 Task: Create a sub task Design and Implement Solution for the task  Create a new online platform for online financial planning services in the project ControlBridge , assign it to team member softage.1@softage.net and update the status of the sub task to  On Track  , set the priority of the sub task to Low
Action: Mouse moved to (55, 384)
Screenshot: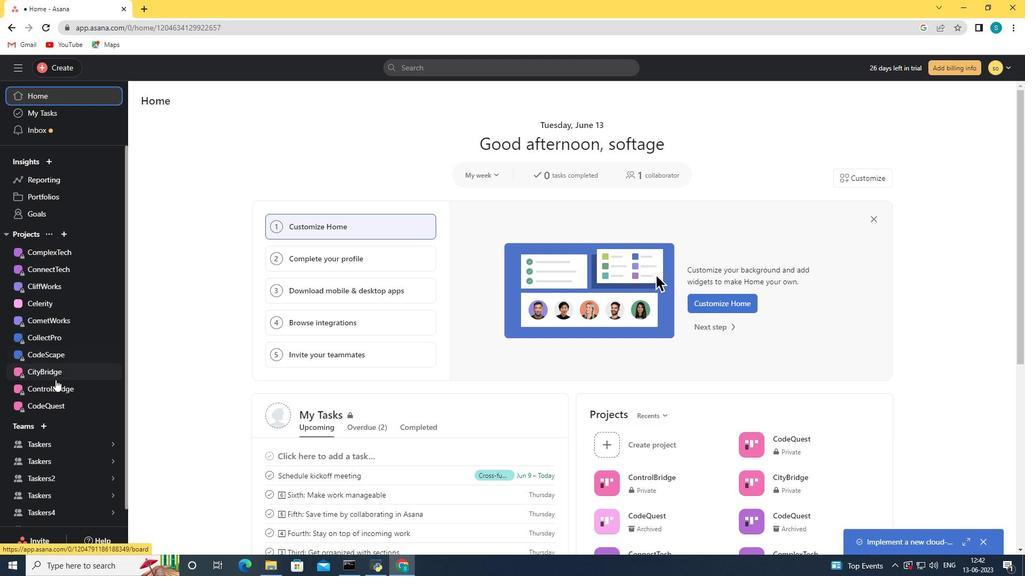 
Action: Mouse pressed left at (55, 384)
Screenshot: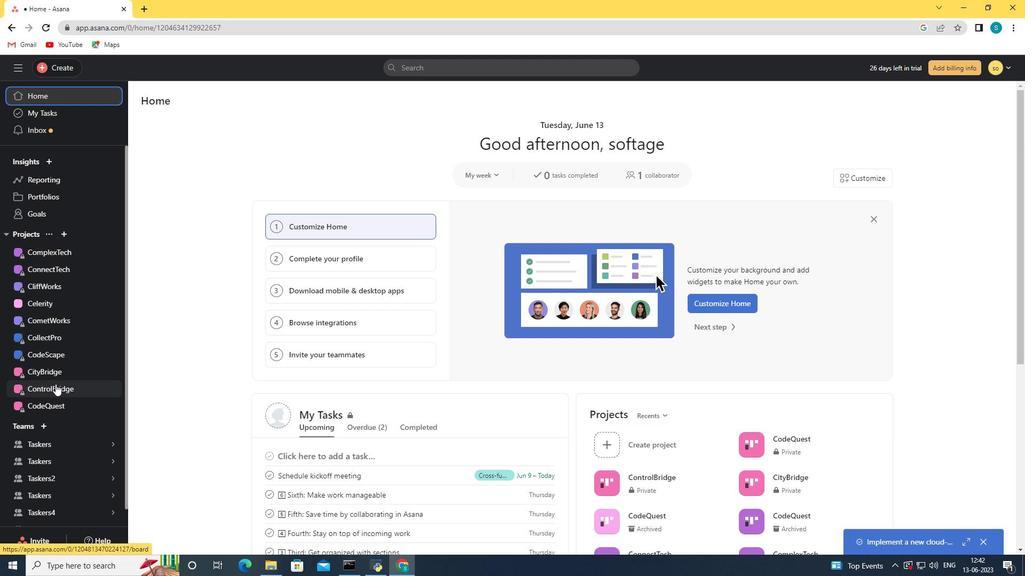 
Action: Mouse moved to (193, 312)
Screenshot: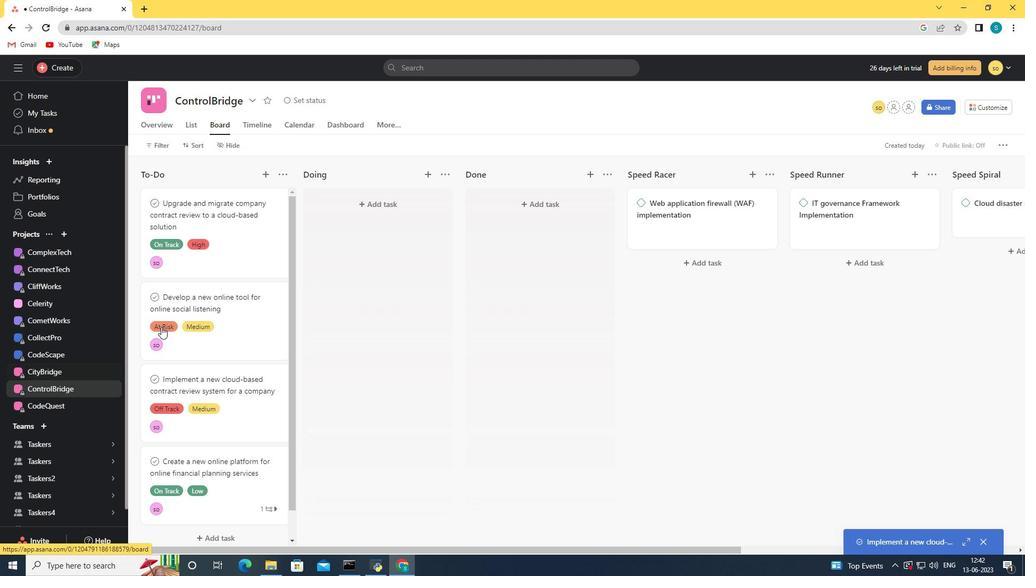 
Action: Mouse scrolled (193, 311) with delta (0, 0)
Screenshot: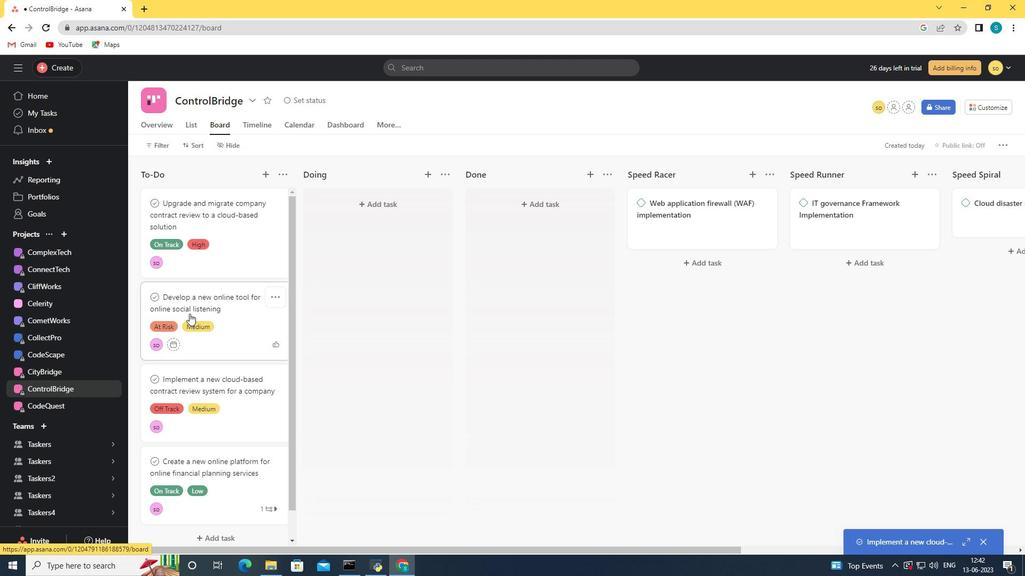 
Action: Mouse scrolled (193, 311) with delta (0, 0)
Screenshot: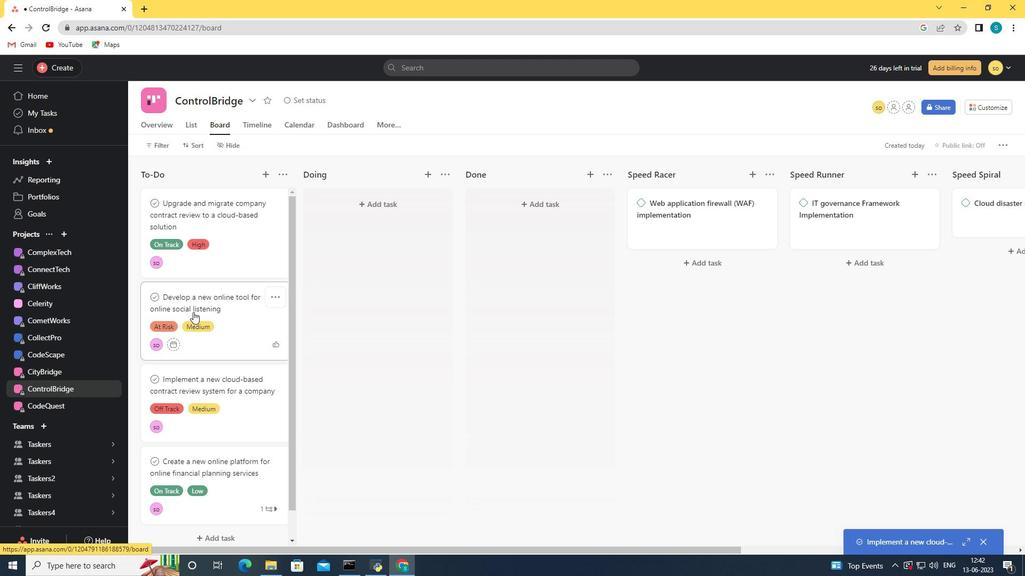 
Action: Mouse scrolled (193, 311) with delta (0, 0)
Screenshot: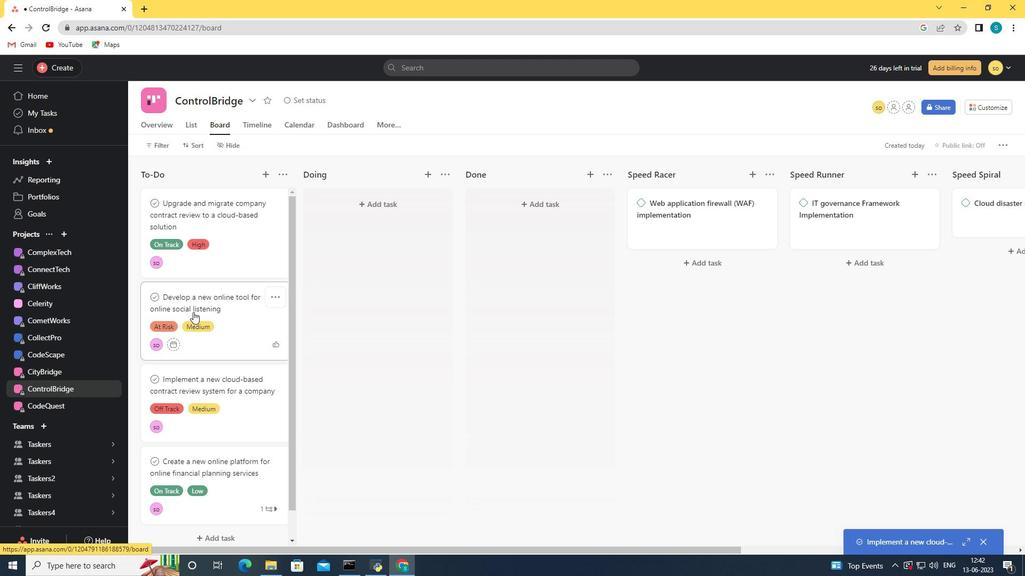 
Action: Mouse scrolled (193, 311) with delta (0, 0)
Screenshot: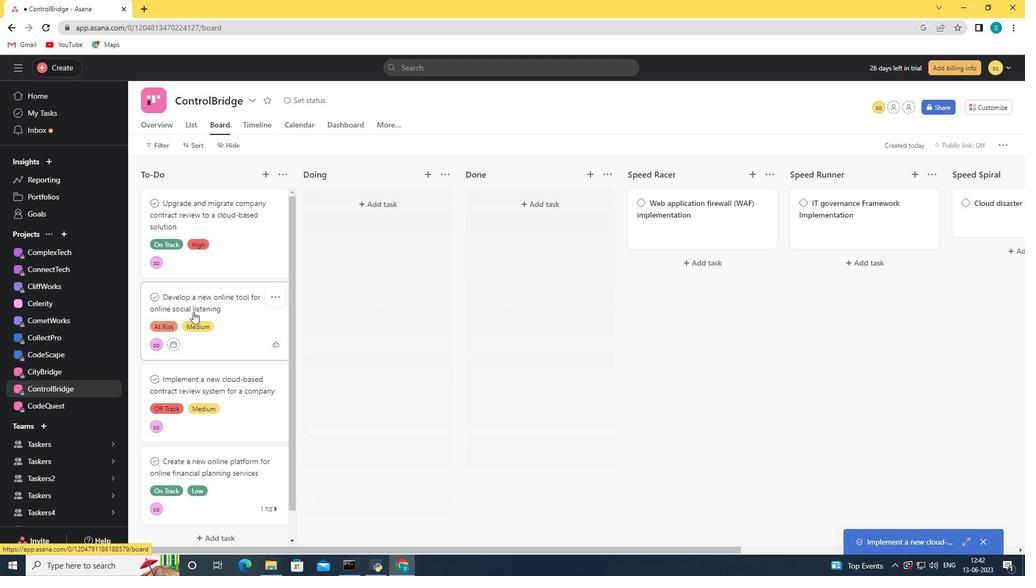 
Action: Mouse scrolled (193, 311) with delta (0, 0)
Screenshot: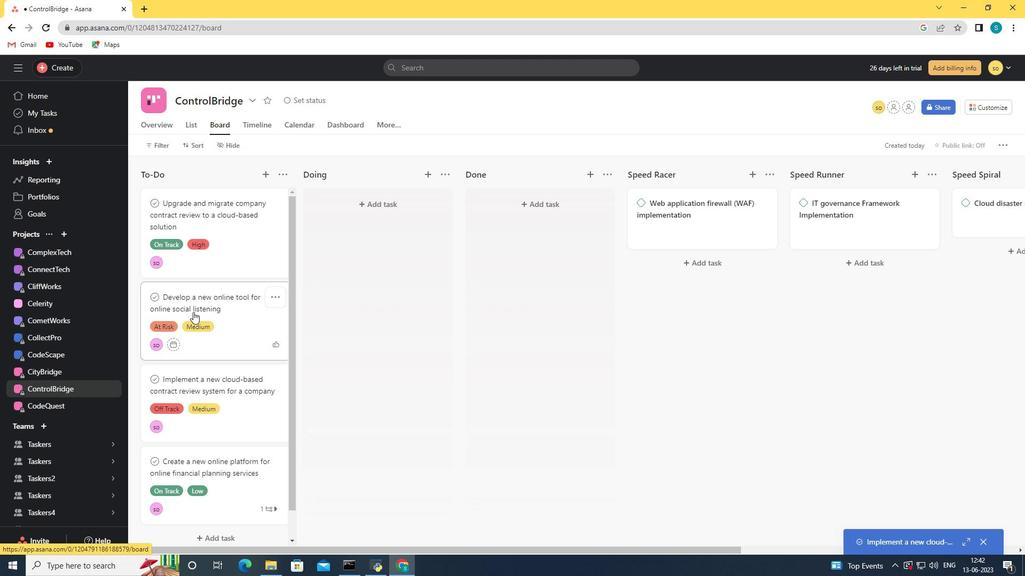 
Action: Mouse moved to (236, 467)
Screenshot: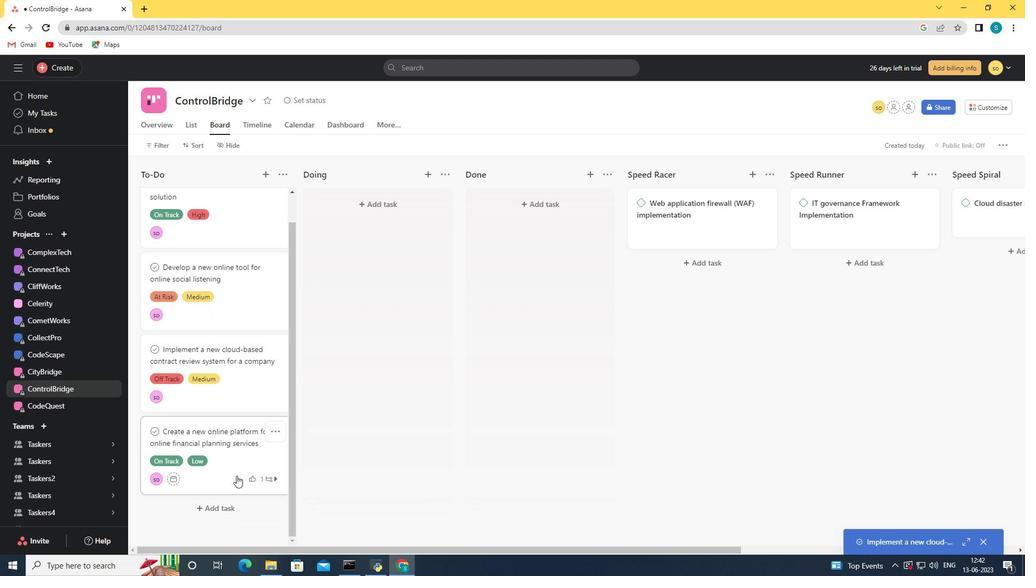 
Action: Mouse pressed left at (236, 467)
Screenshot: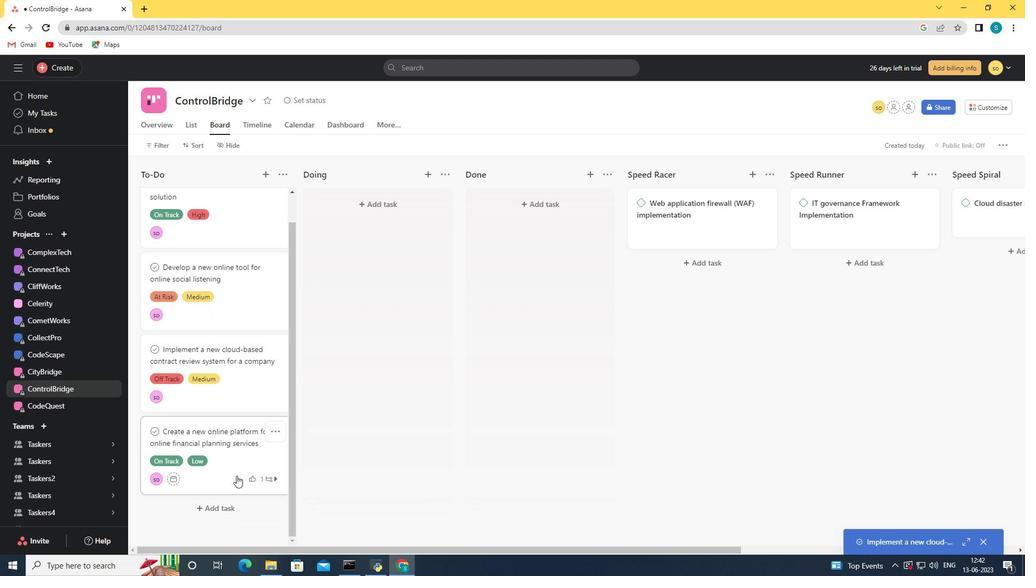
Action: Mouse moved to (671, 318)
Screenshot: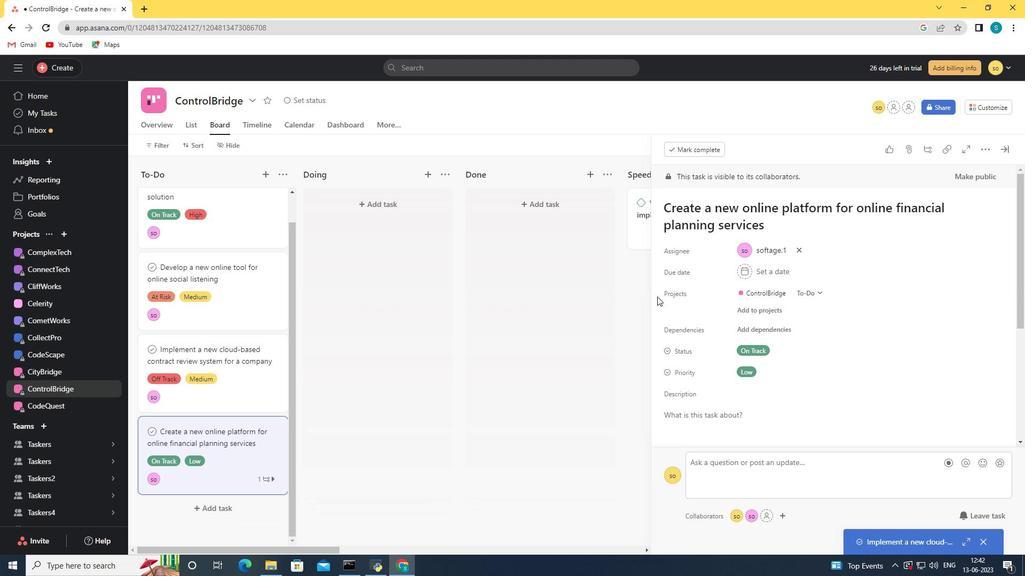 
Action: Mouse scrolled (671, 318) with delta (0, 0)
Screenshot: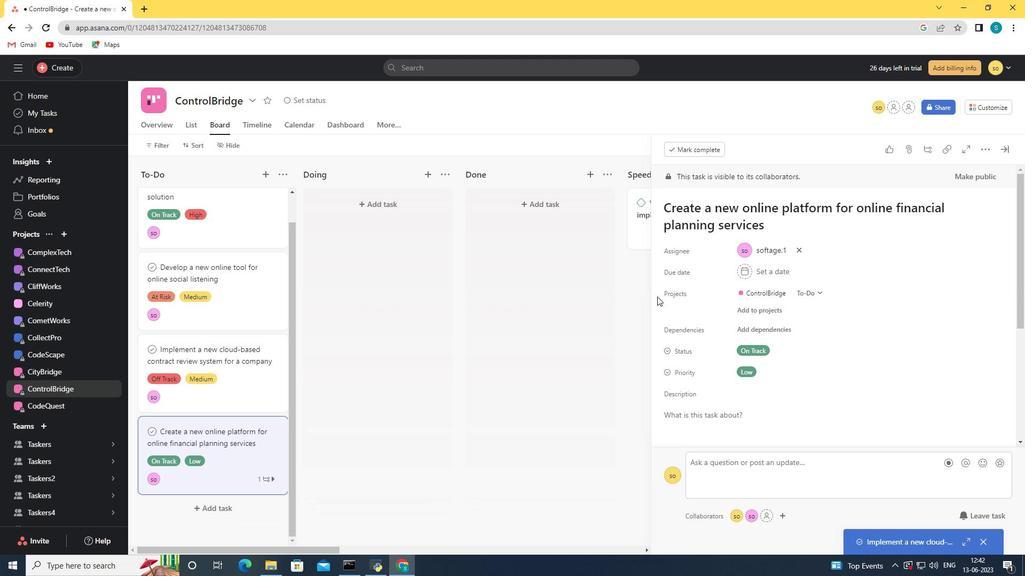 
Action: Mouse moved to (681, 332)
Screenshot: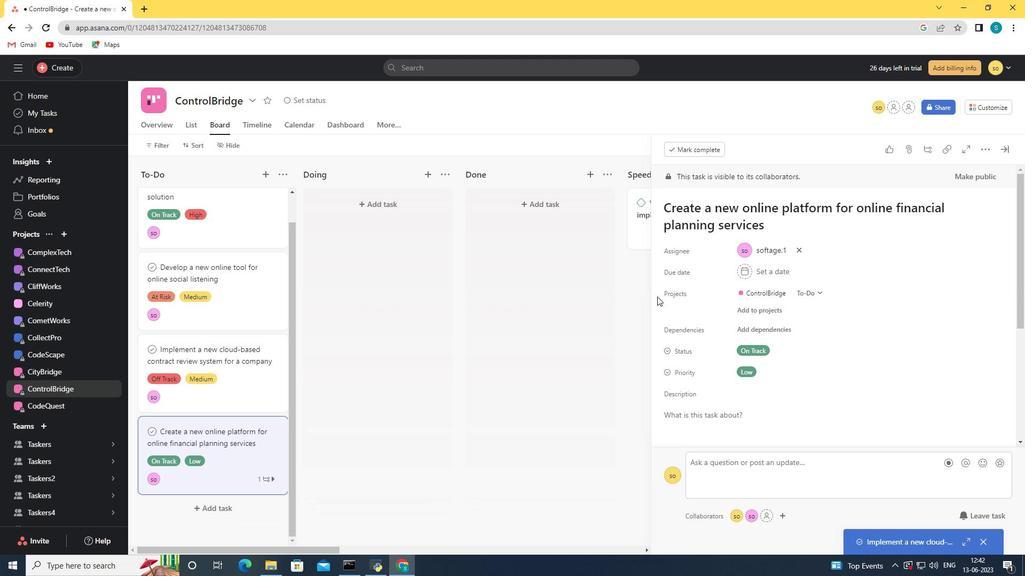 
Action: Mouse scrolled (681, 331) with delta (0, 0)
Screenshot: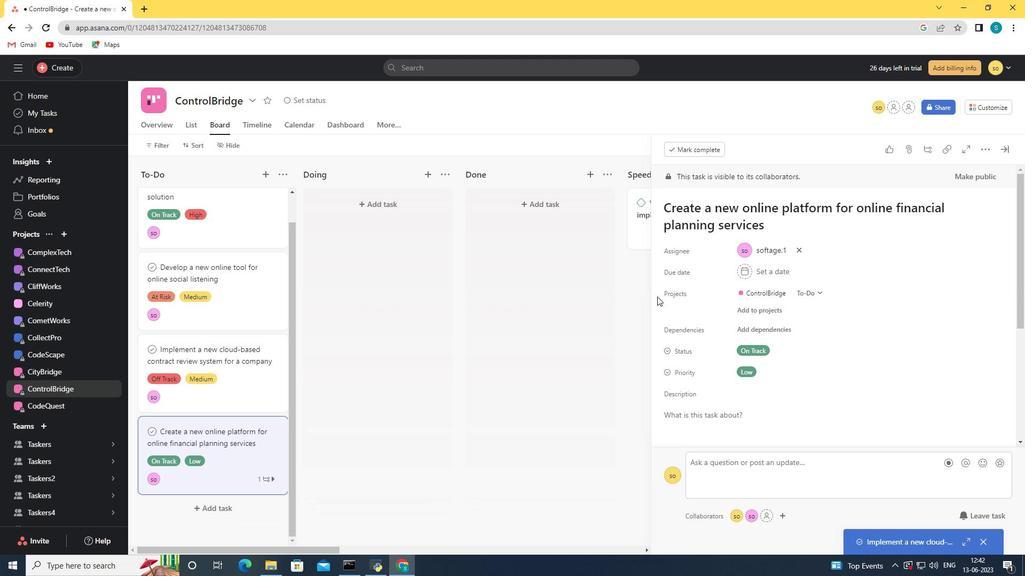 
Action: Mouse moved to (684, 336)
Screenshot: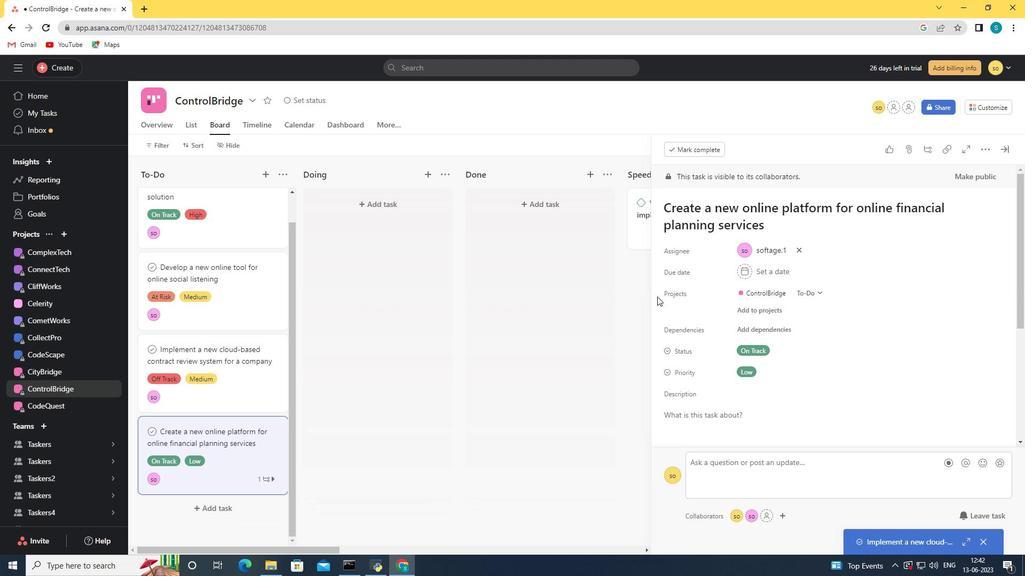 
Action: Mouse scrolled (684, 335) with delta (0, 0)
Screenshot: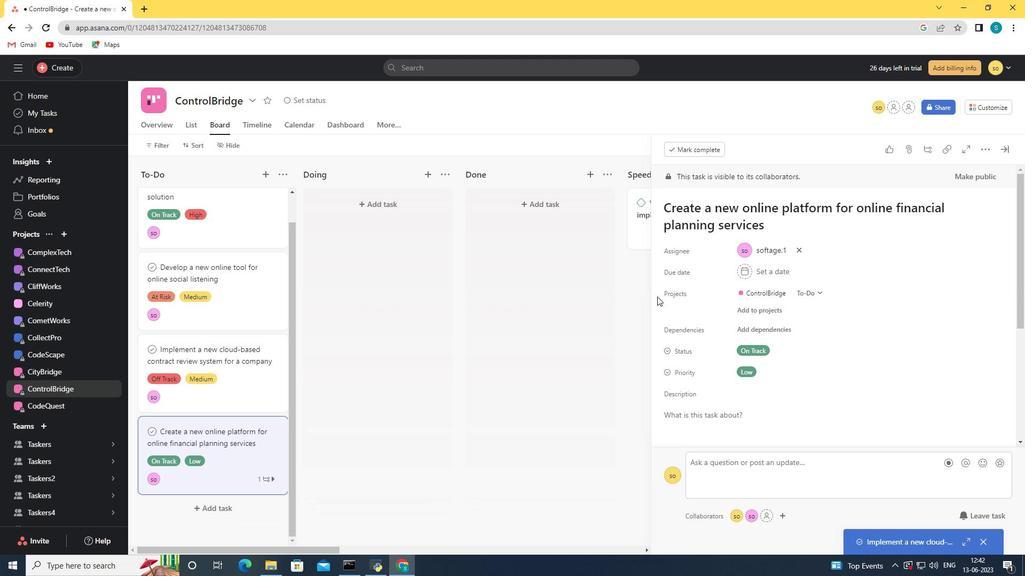 
Action: Mouse moved to (684, 337)
Screenshot: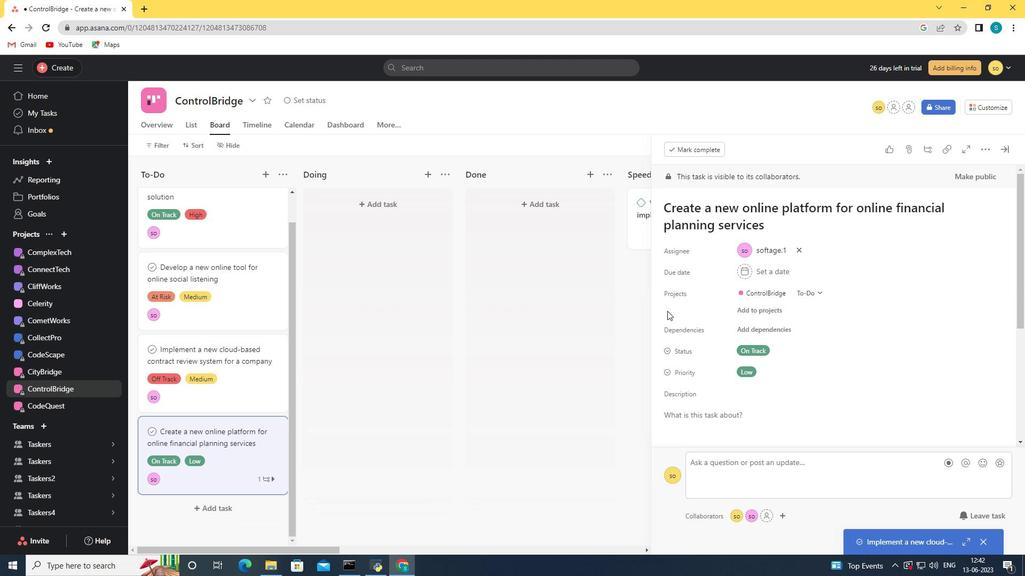 
Action: Mouse scrolled (684, 337) with delta (0, 0)
Screenshot: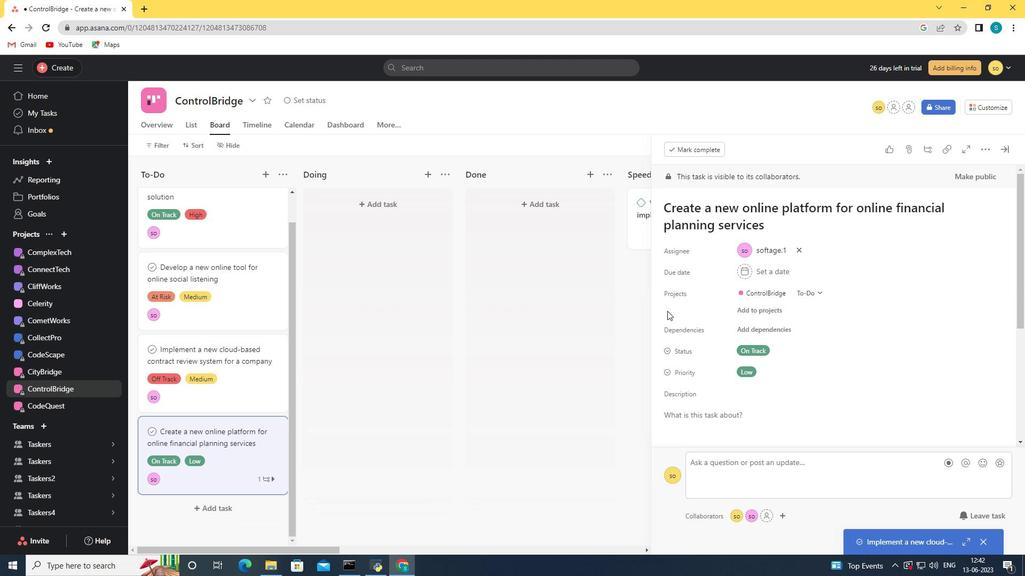 
Action: Mouse moved to (685, 338)
Screenshot: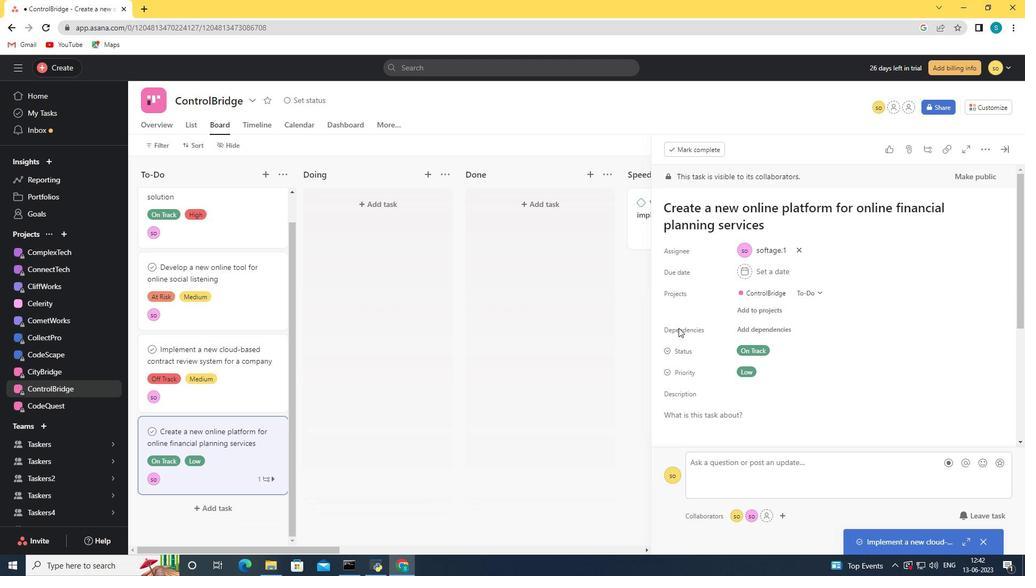 
Action: Mouse scrolled (685, 338) with delta (0, 0)
Screenshot: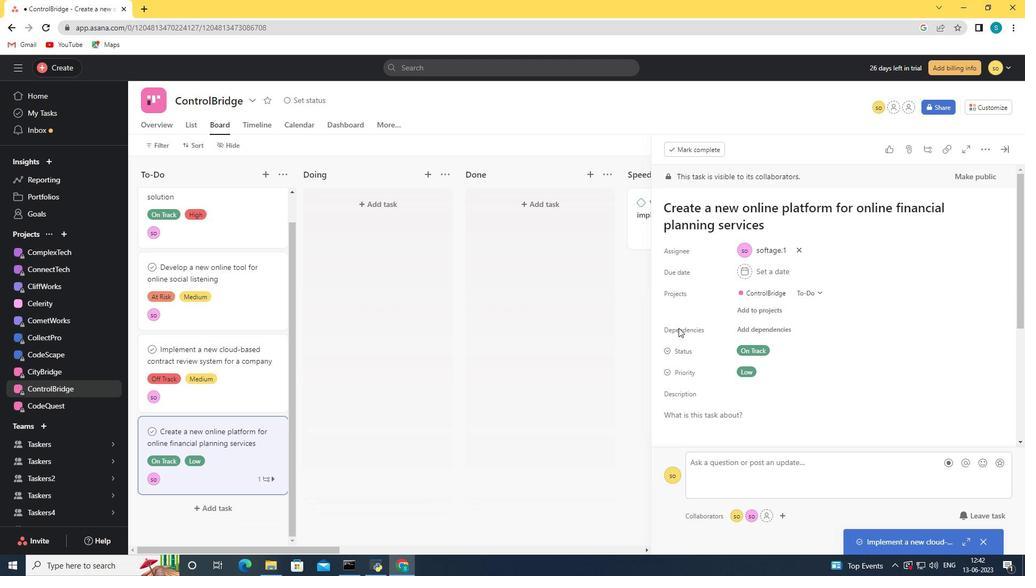 
Action: Mouse moved to (687, 359)
Screenshot: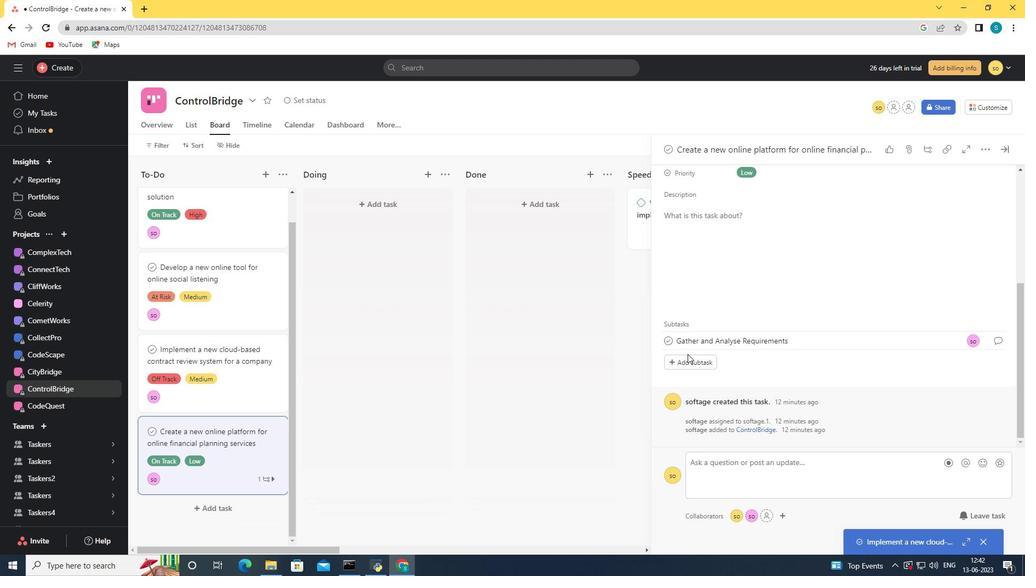 
Action: Mouse pressed left at (687, 359)
Screenshot: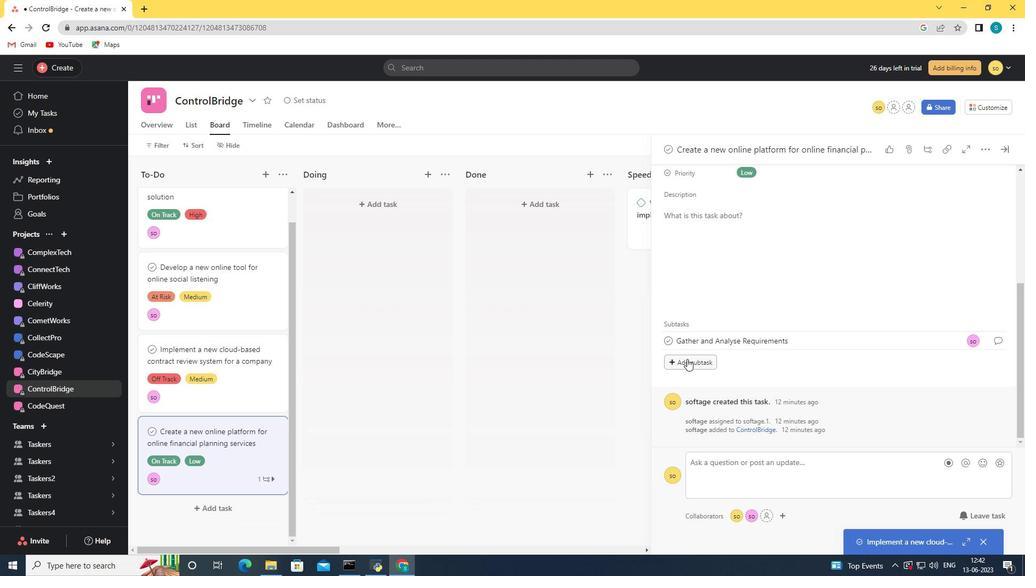 
Action: Key pressed <Key.shift><Key.shift><Key.shift><Key.shift><Key.shift><Key.shift><Key.shift><Key.shift><Key.shift><Key.shift><Key.shift><Key.shift><Key.shift><Key.shift><Key.shift><Key.shift><Key.shift><Key.shift><Key.shift><Key.shift><Key.shift><Key.shift><Key.shift><Key.shift><Key.shift><Key.shift><Key.shift><Key.shift><Key.shift><Key.shift><Key.shift><Key.shift><Key.shift>Design<Key.space>and<Key.space><Key.shift><Key.shift><Key.shift><Key.shift><Key.shift><Key.shift><Key.shift><Key.shift><Key.shift><Key.shift><Key.shift><Key.shift><Key.shift><Key.shift>Implement<Key.space>so<Key.backspace><Key.backspace><Key.shift>Solution<Key.space>
Screenshot: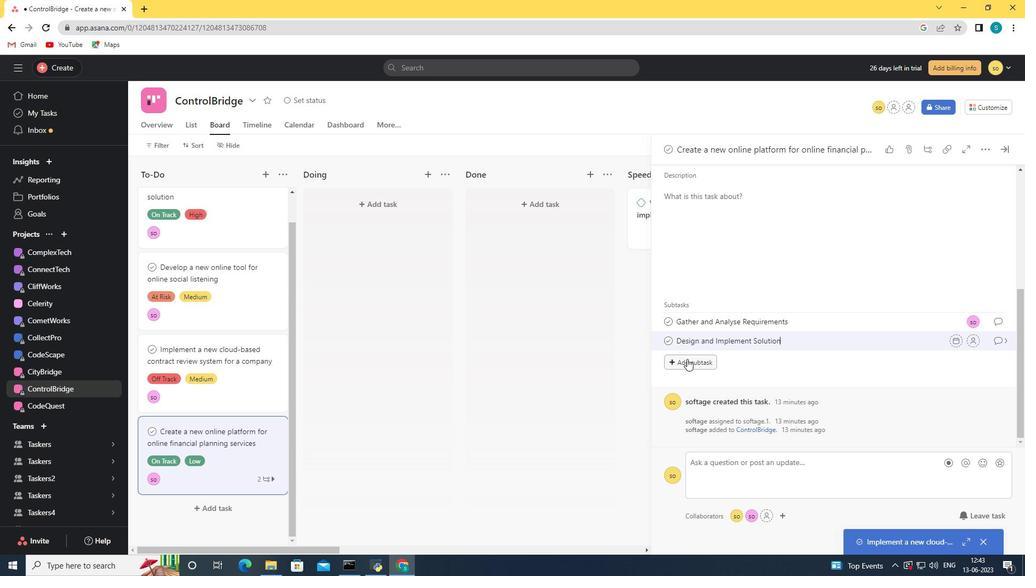 
Action: Mouse moved to (973, 363)
Screenshot: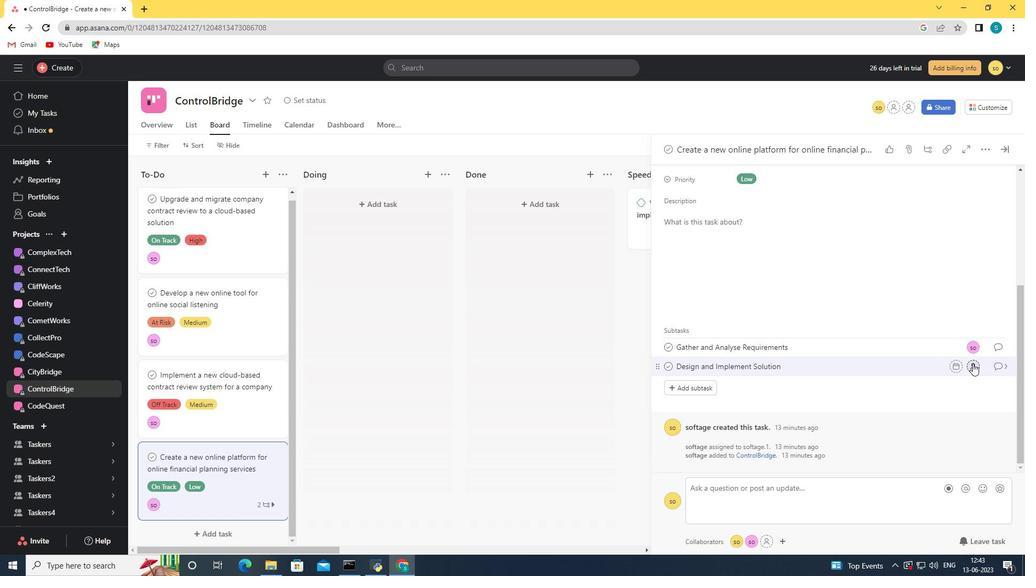 
Action: Mouse pressed left at (973, 363)
Screenshot: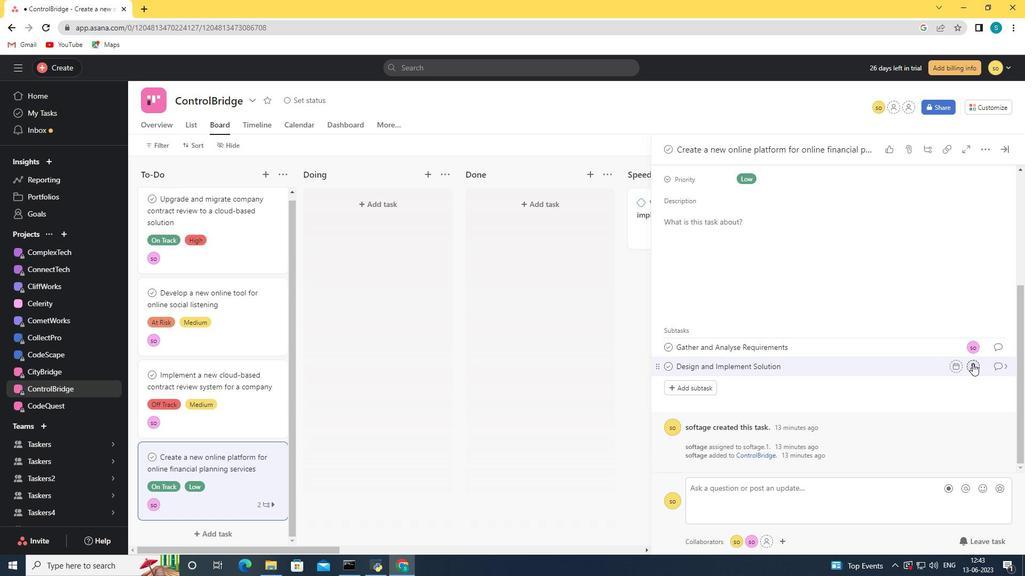
Action: Mouse moved to (826, 414)
Screenshot: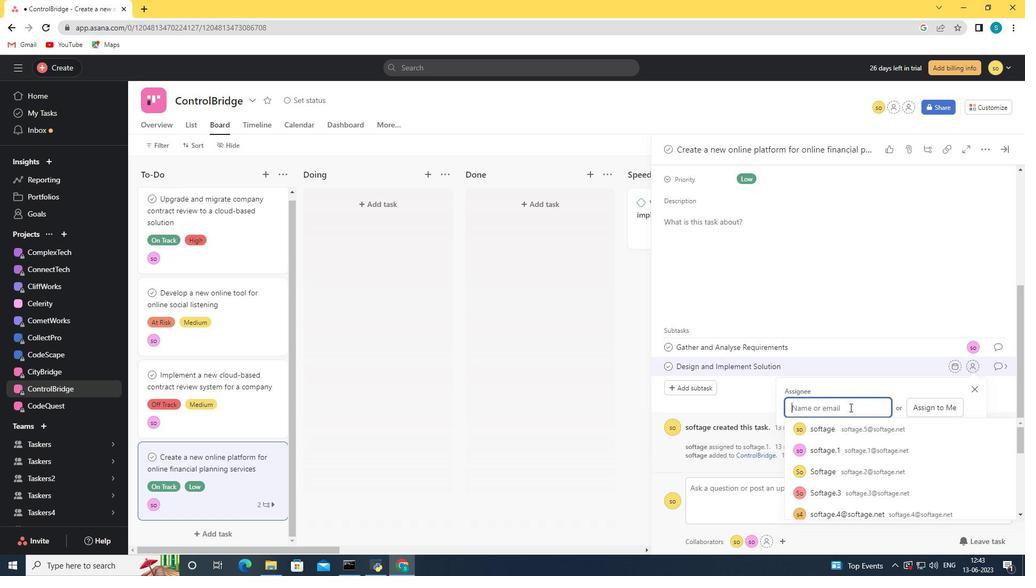 
Action: Key pressed softage.1<Key.shift>@
Screenshot: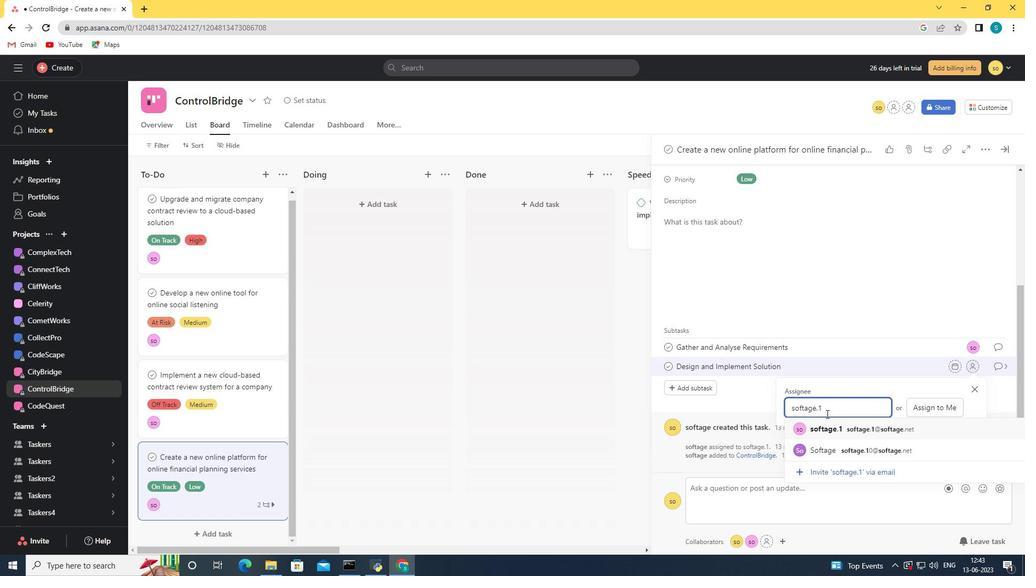 
Action: Mouse moved to (858, 434)
Screenshot: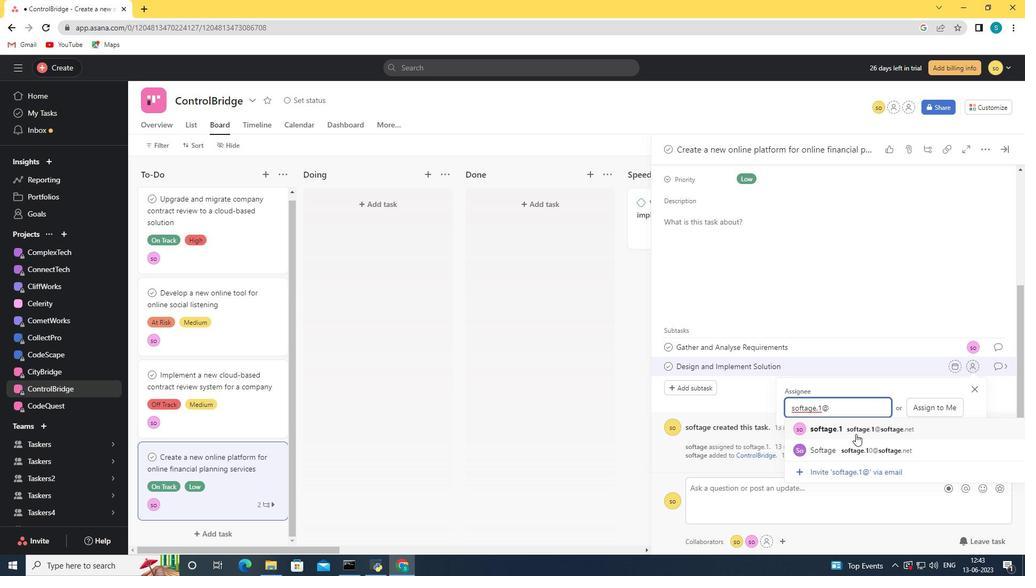 
Action: Key pressed softage.net
Screenshot: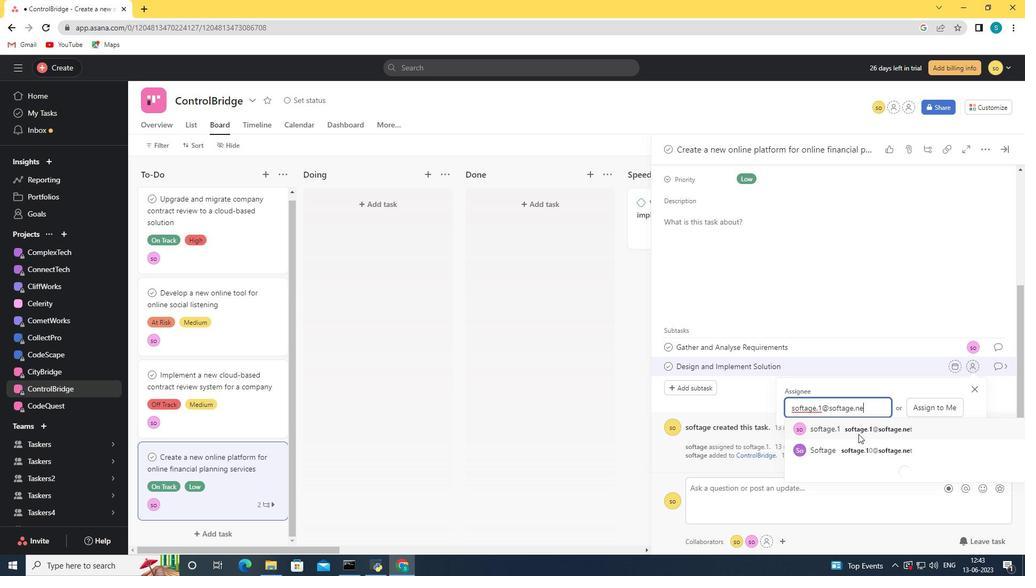 
Action: Mouse pressed left at (858, 434)
Screenshot: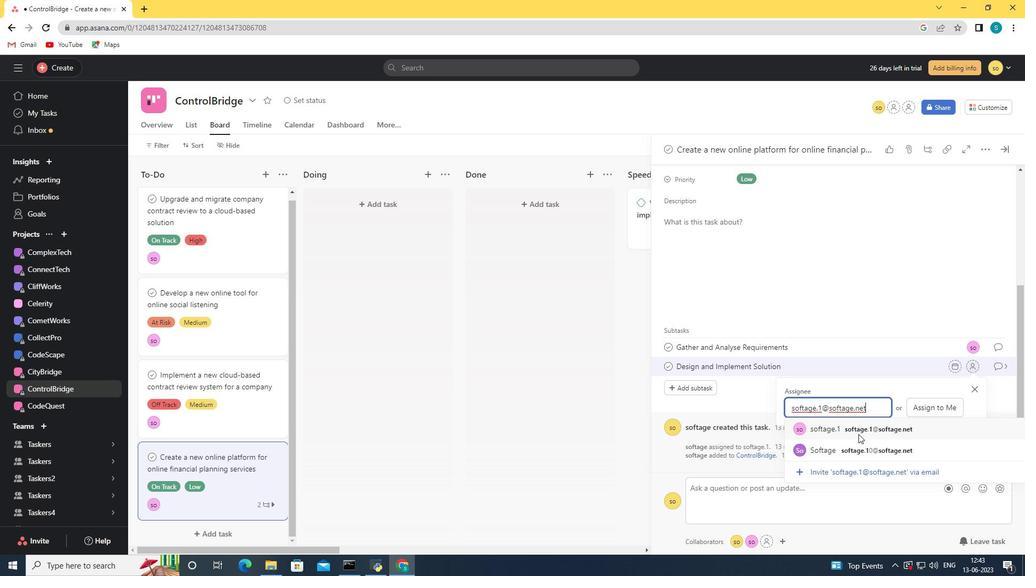 
Action: Mouse moved to (864, 429)
Screenshot: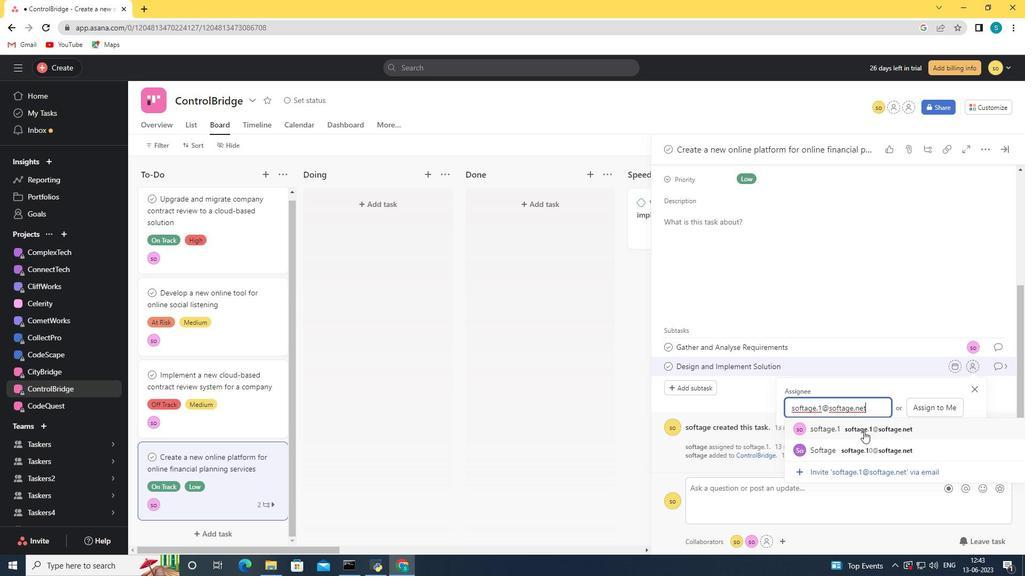 
Action: Mouse pressed left at (864, 429)
Screenshot: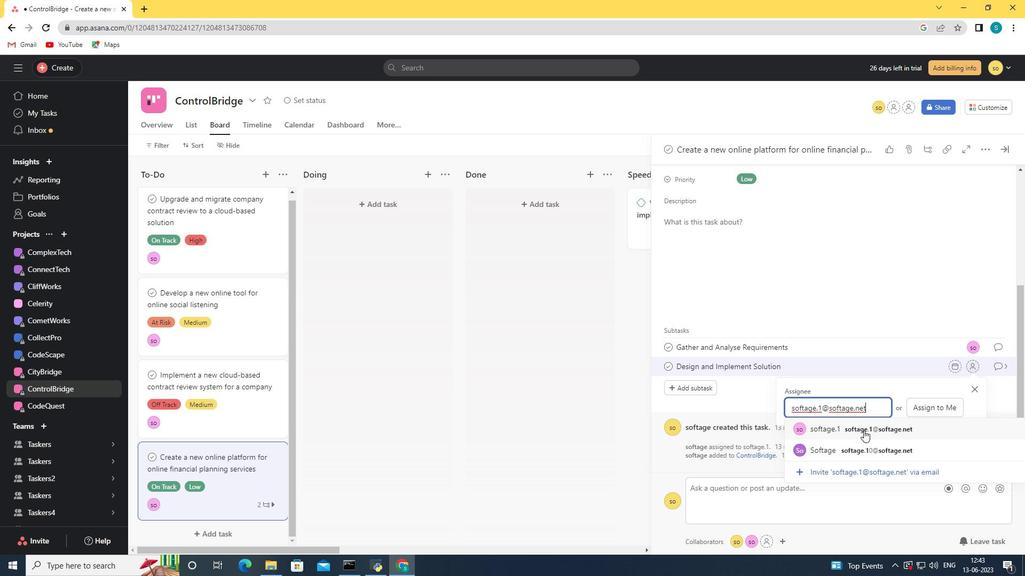 
Action: Mouse moved to (1003, 362)
Screenshot: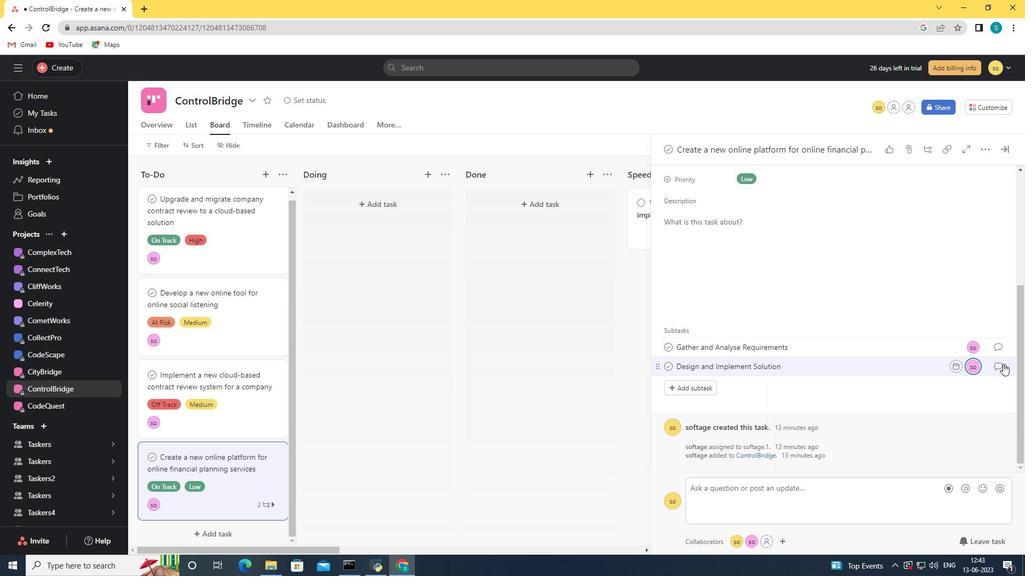 
Action: Mouse pressed left at (1003, 362)
Screenshot: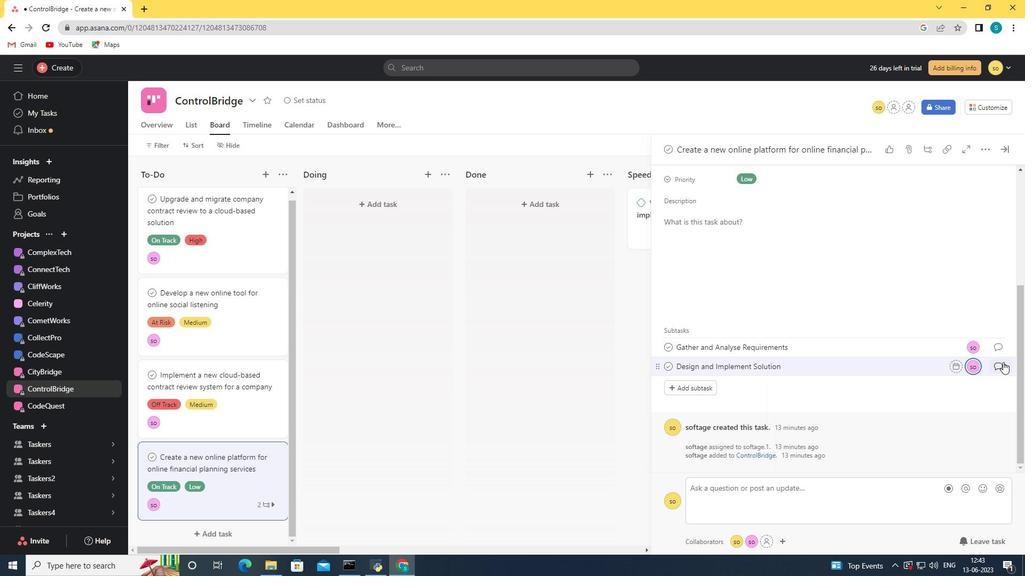 
Action: Mouse moved to (703, 341)
Screenshot: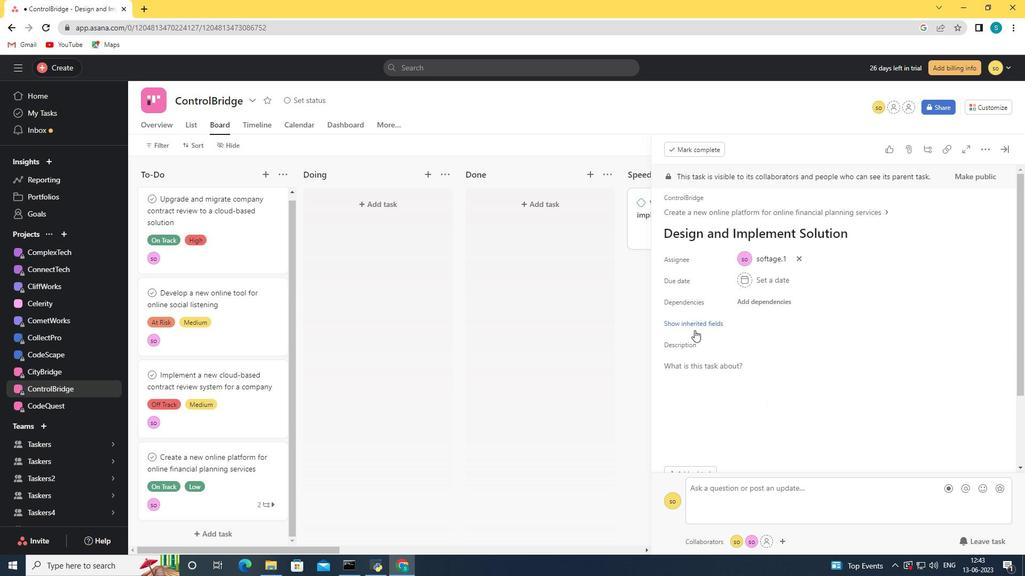 
Action: Mouse scrolled (703, 341) with delta (0, 0)
Screenshot: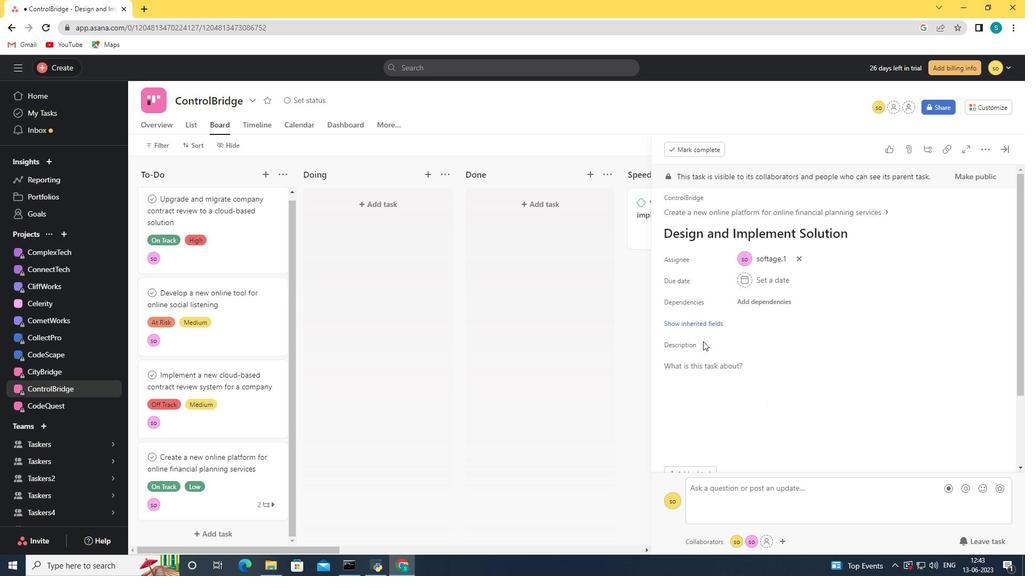 
Action: Mouse scrolled (703, 341) with delta (0, 0)
Screenshot: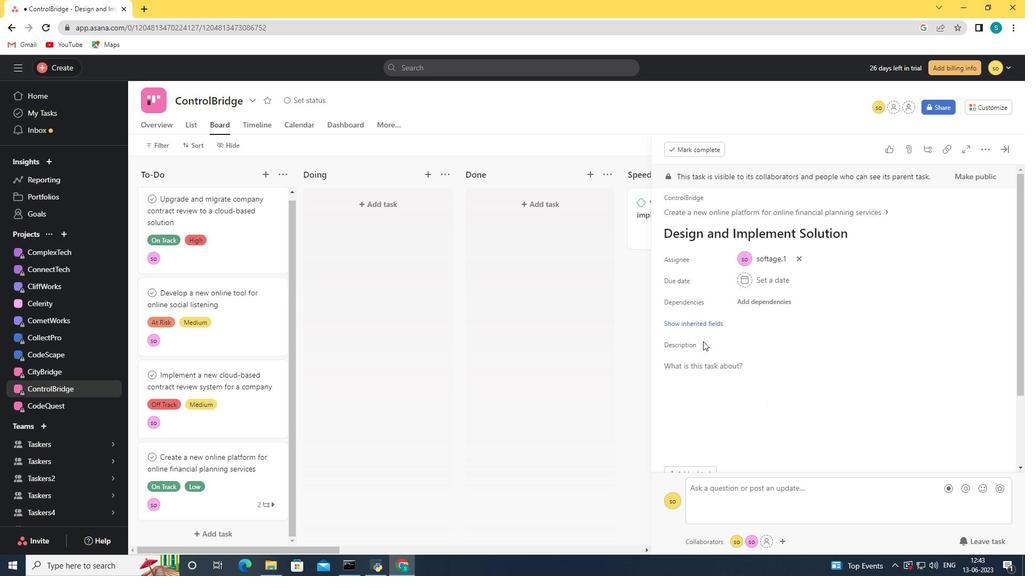 
Action: Mouse scrolled (703, 341) with delta (0, 0)
Screenshot: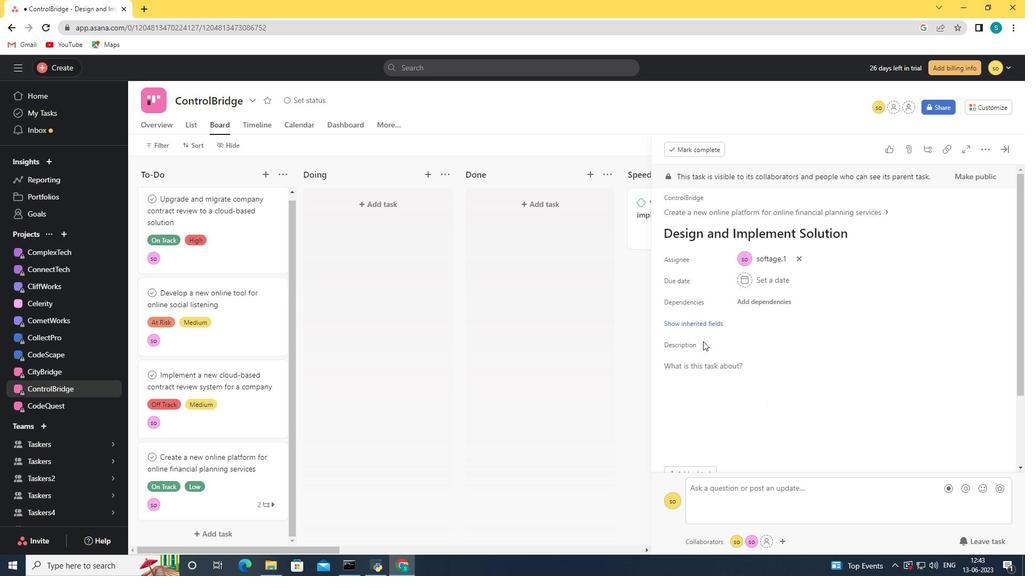 
Action: Mouse moved to (708, 228)
Screenshot: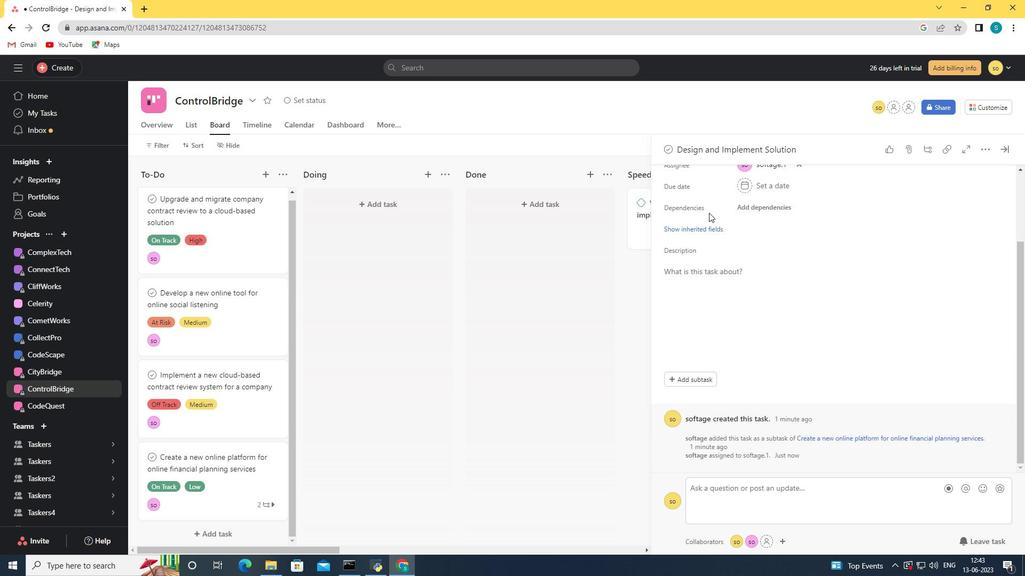 
Action: Mouse pressed left at (708, 228)
Screenshot: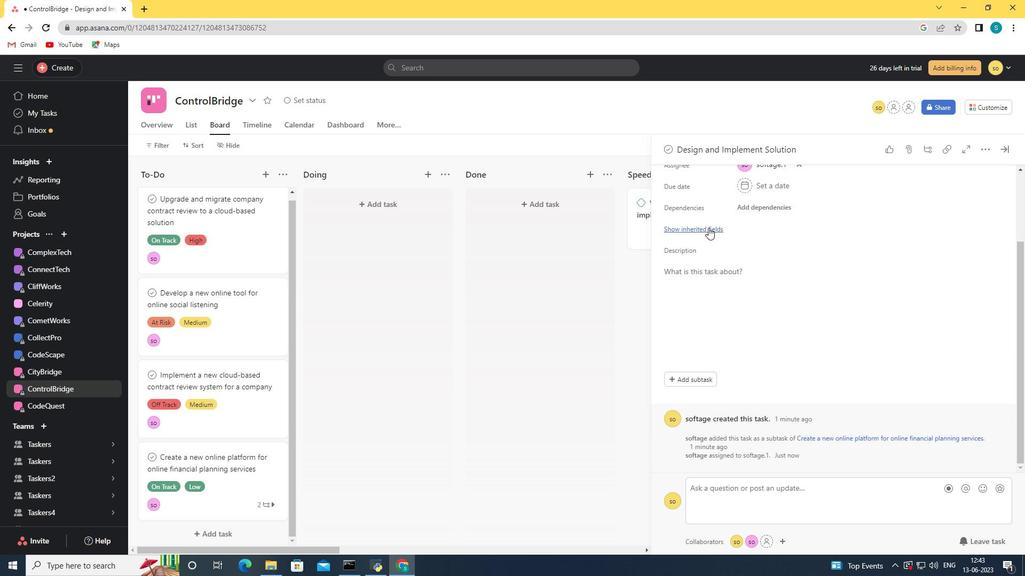 
Action: Mouse moved to (755, 208)
Screenshot: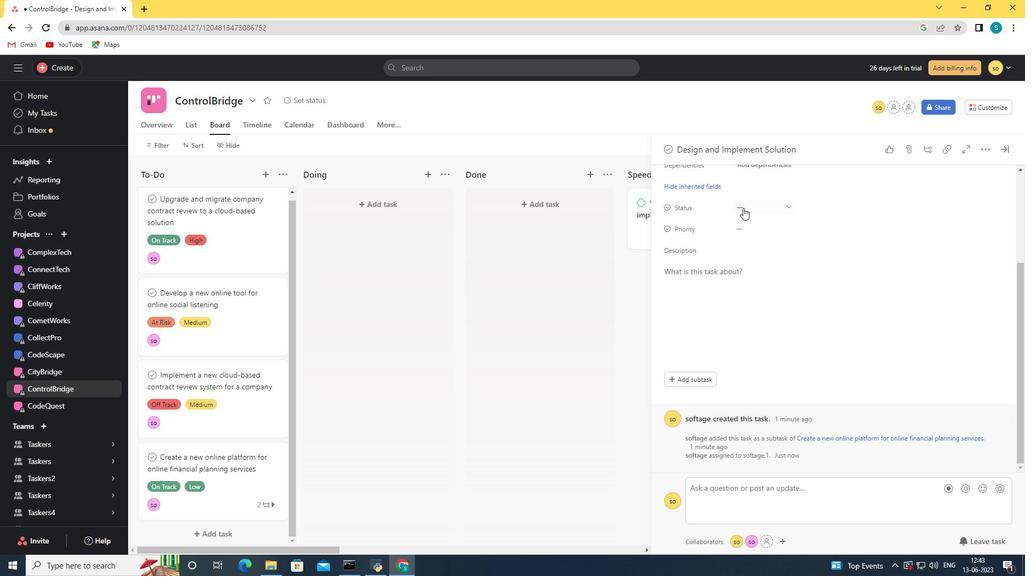 
Action: Mouse pressed left at (755, 208)
Screenshot: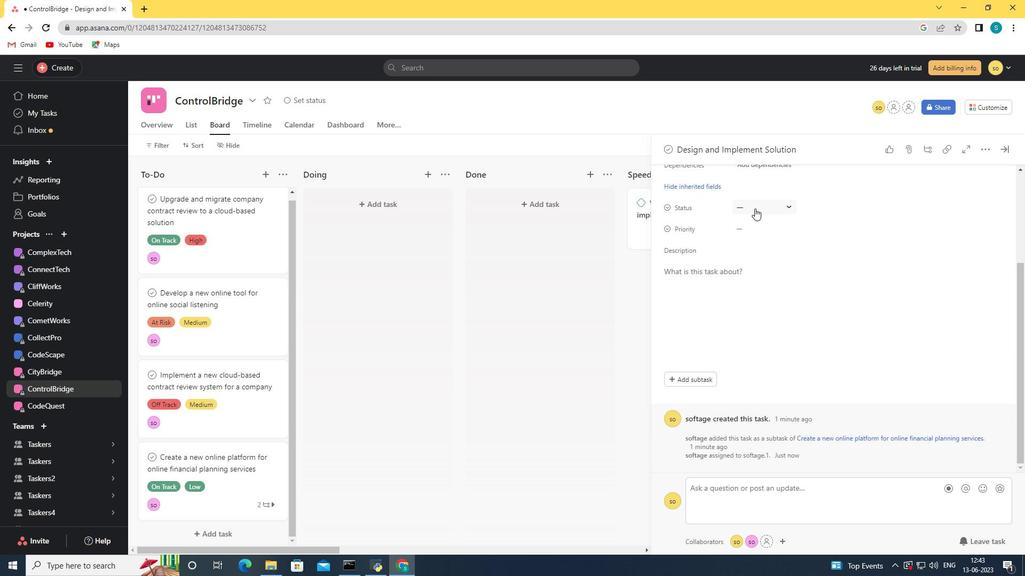 
Action: Mouse moved to (761, 242)
Screenshot: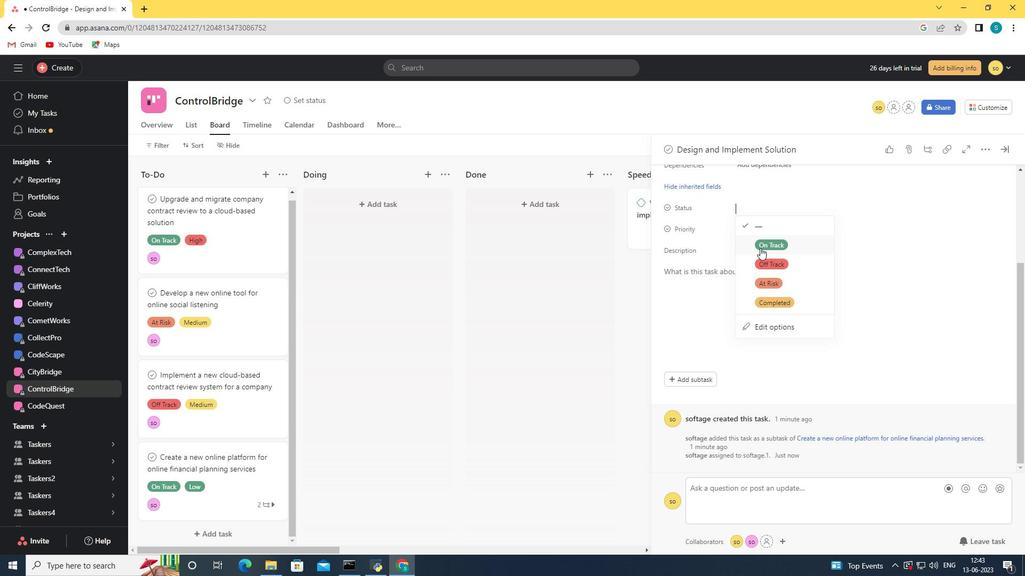 
Action: Mouse pressed left at (761, 242)
Screenshot: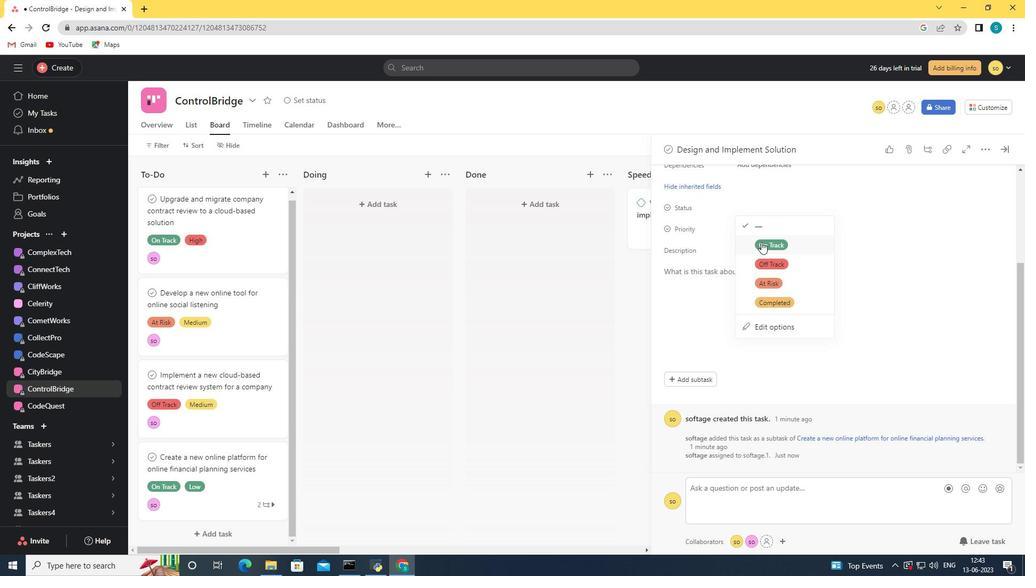 
Action: Mouse moved to (769, 224)
Screenshot: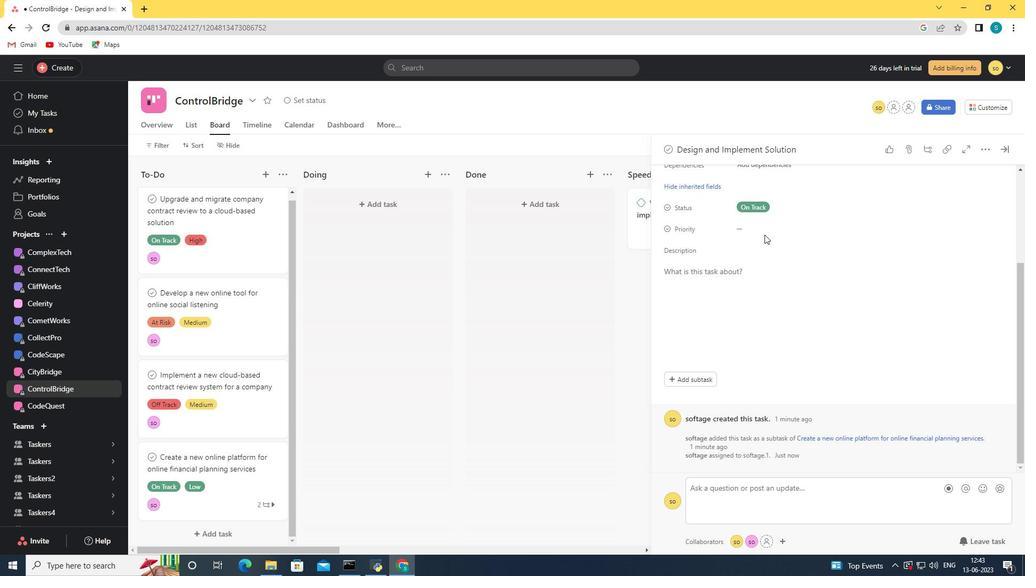 
Action: Mouse pressed left at (769, 224)
Screenshot: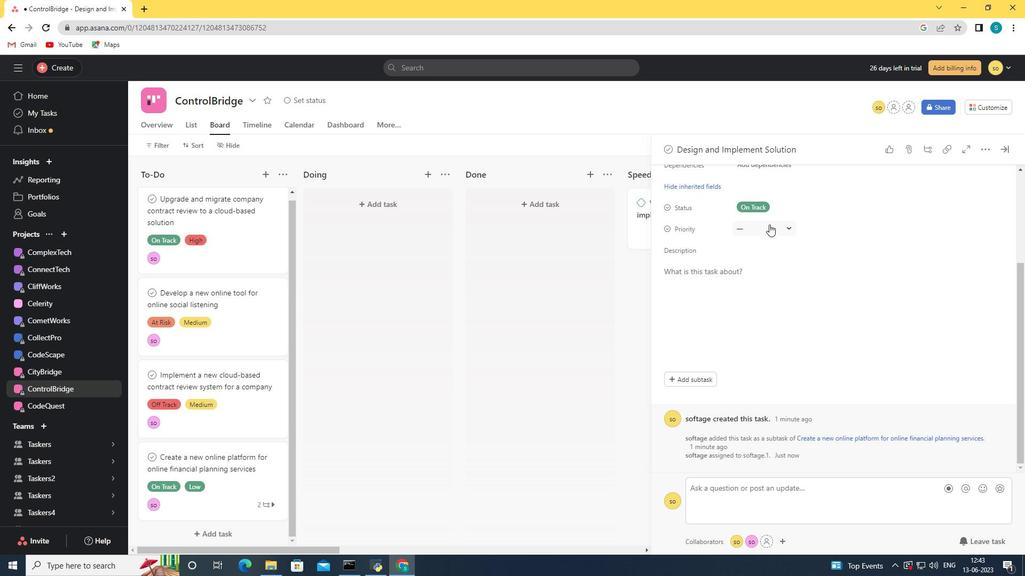 
Action: Mouse moved to (748, 306)
Screenshot: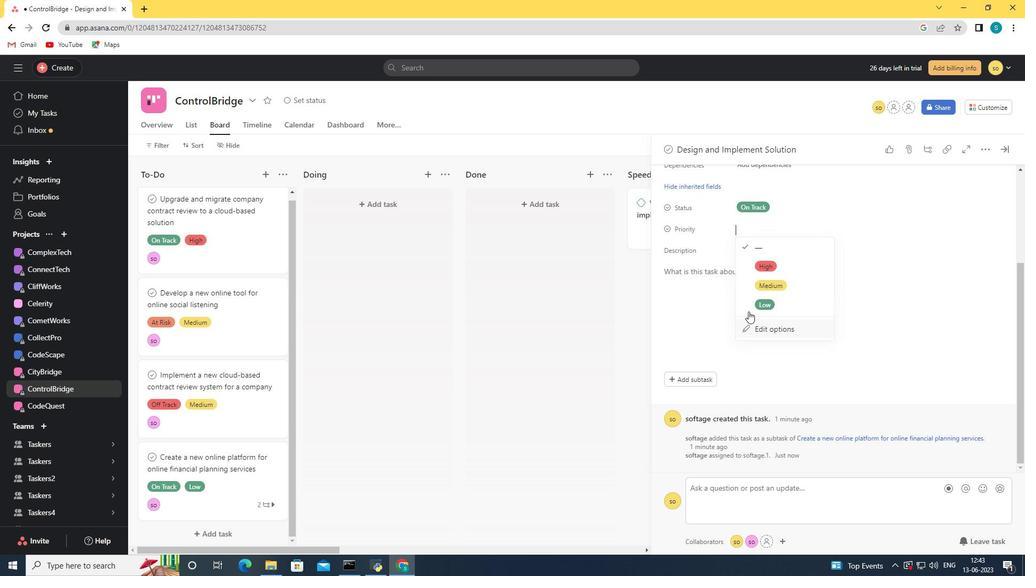 
Action: Mouse pressed left at (748, 306)
Screenshot: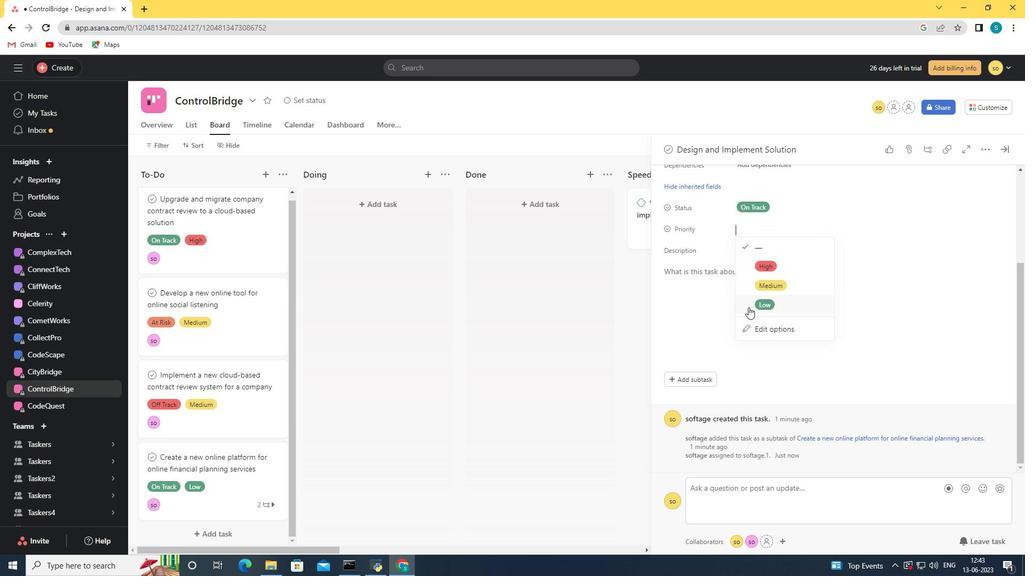 
Action: Mouse moved to (777, 256)
Screenshot: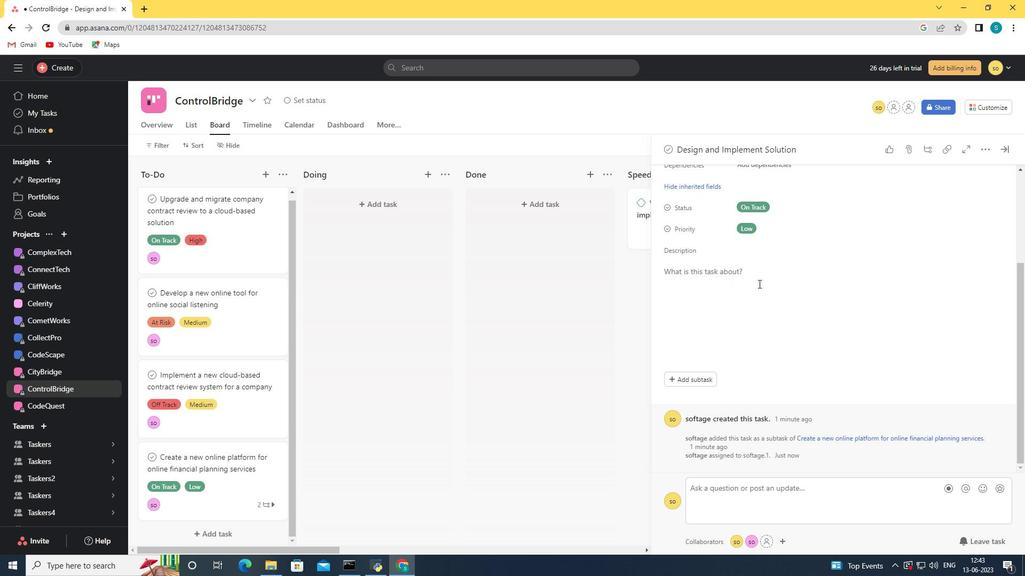 
Action: Mouse scrolled (777, 256) with delta (0, 0)
Screenshot: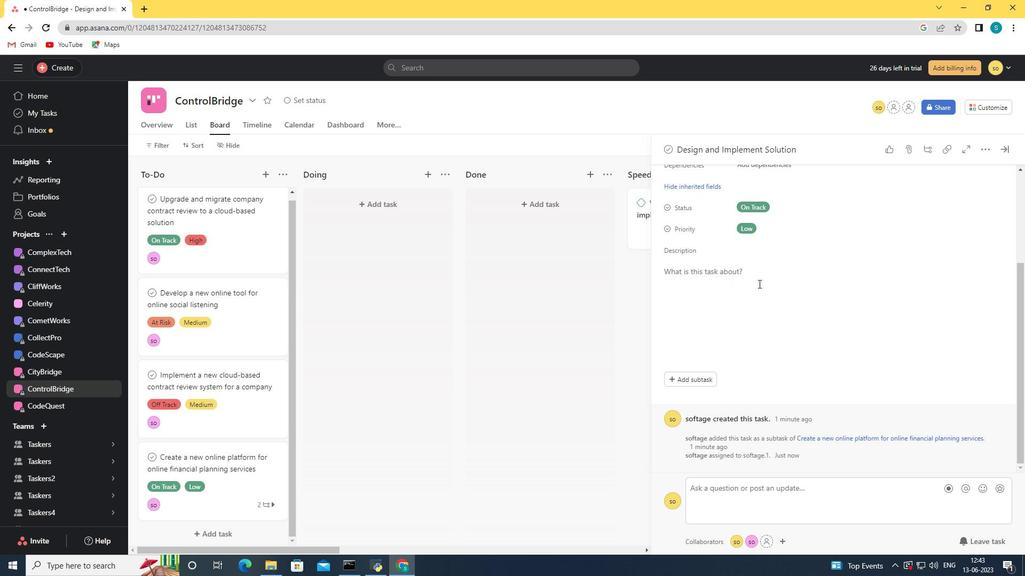 
Action: Mouse scrolled (777, 256) with delta (0, 0)
Screenshot: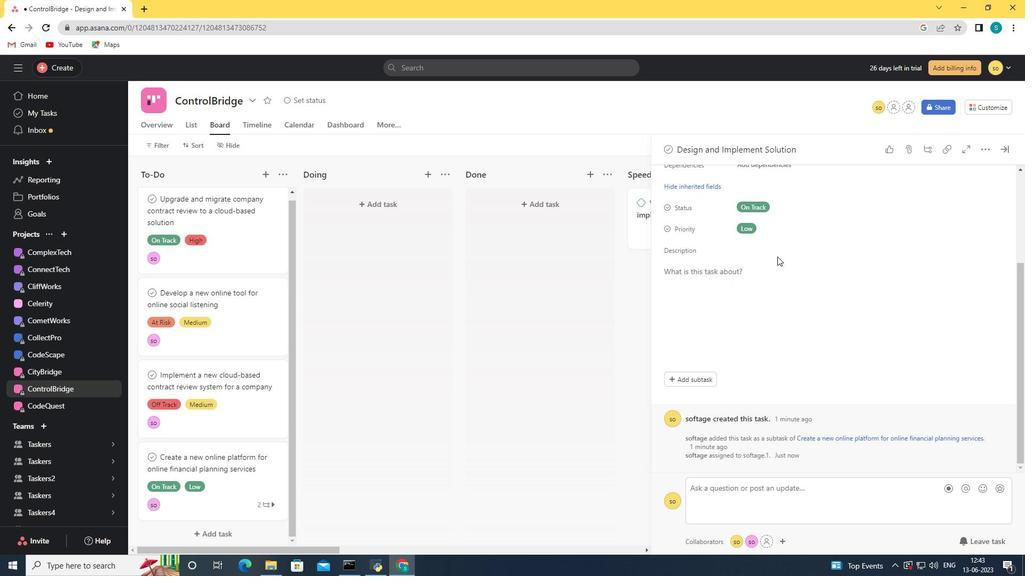 
Action: Mouse scrolled (777, 256) with delta (0, 0)
Screenshot: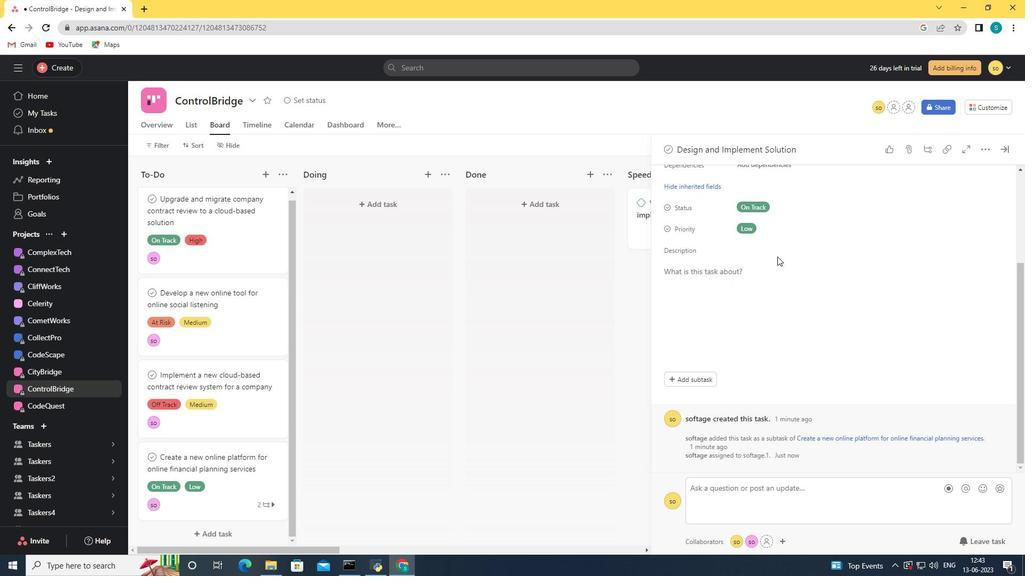 
Action: Mouse scrolled (777, 256) with delta (0, 0)
Screenshot: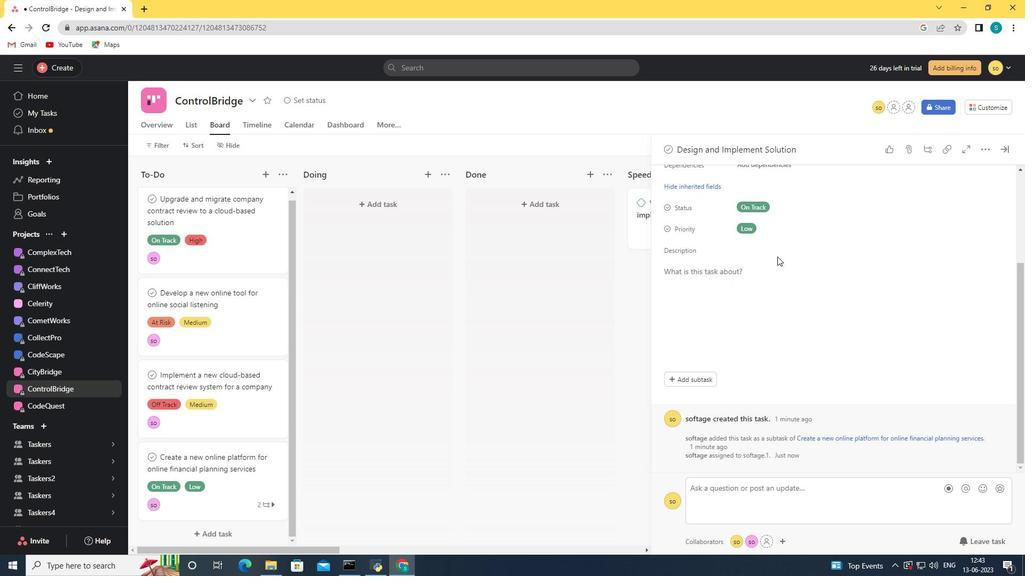 
Action: Mouse scrolled (777, 256) with delta (0, 0)
Screenshot: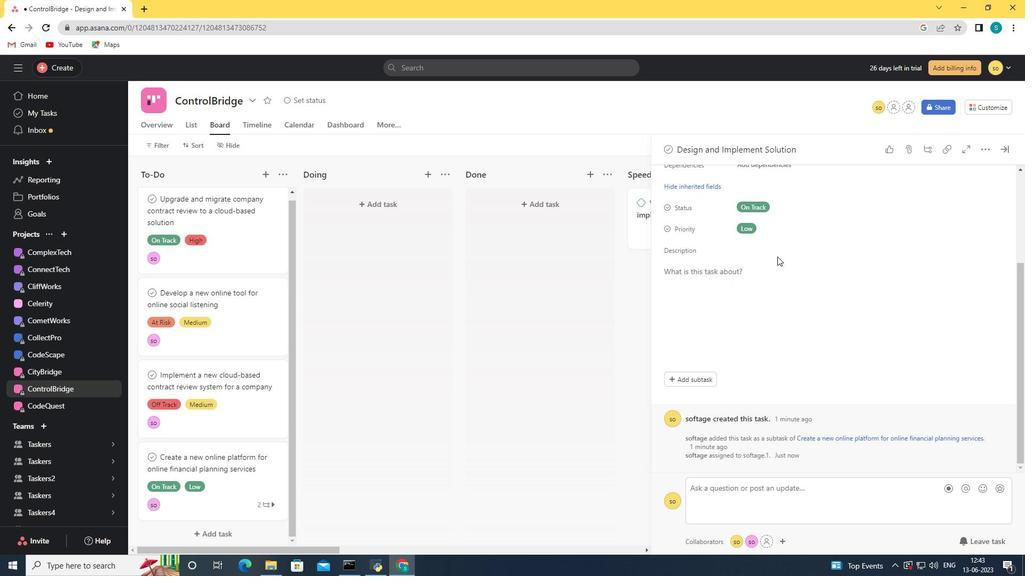 
Action: Mouse moved to (777, 256)
Screenshot: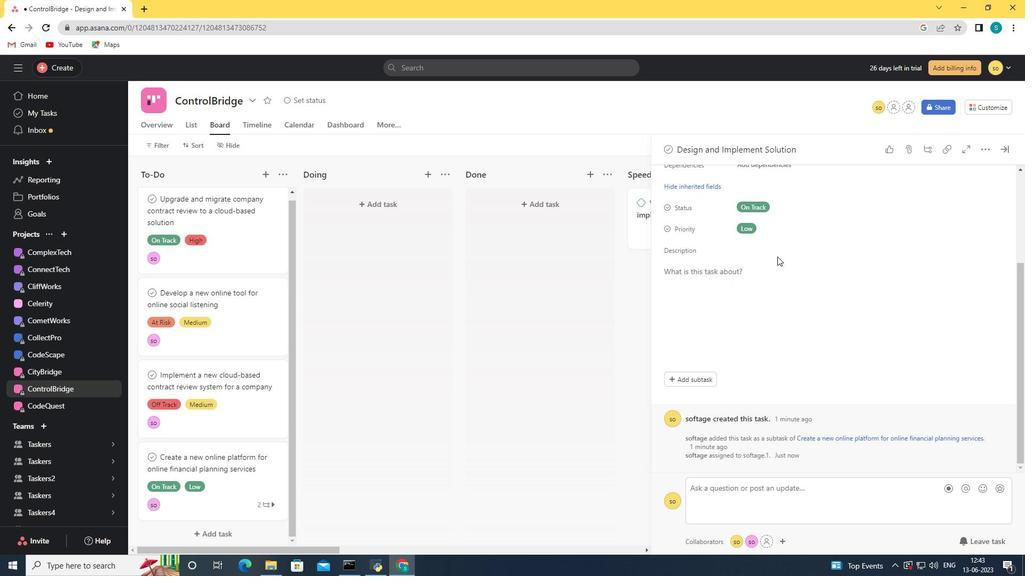 
Action: Mouse scrolled (777, 257) with delta (0, 0)
Screenshot: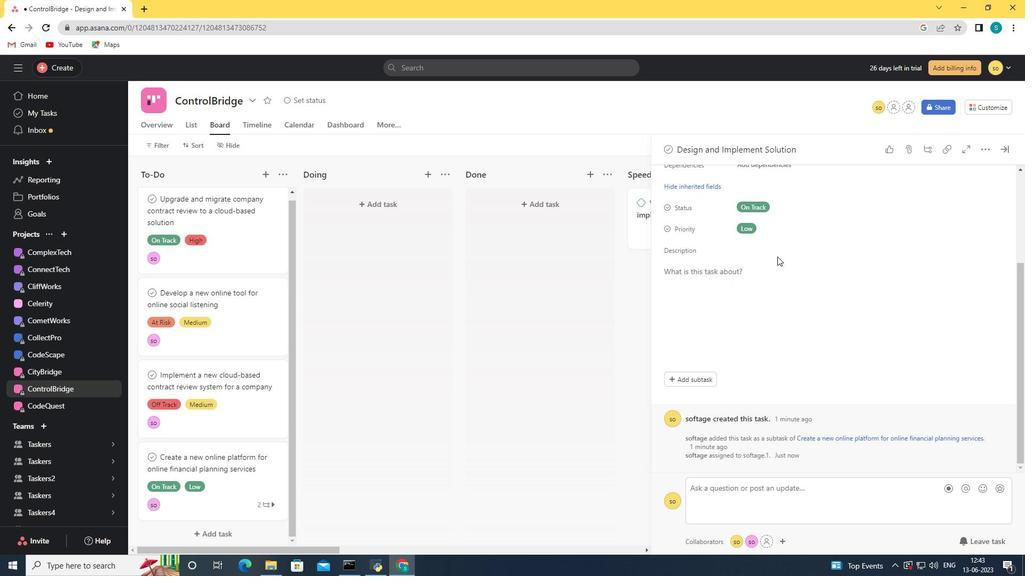 
Action: Mouse scrolled (777, 257) with delta (0, 0)
Screenshot: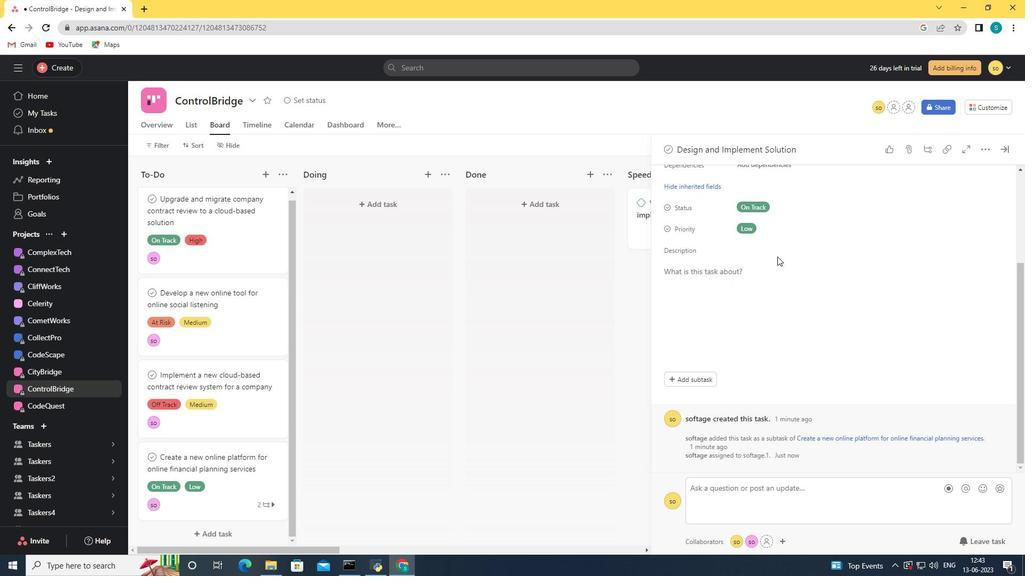 
Action: Mouse scrolled (777, 257) with delta (0, 0)
Screenshot: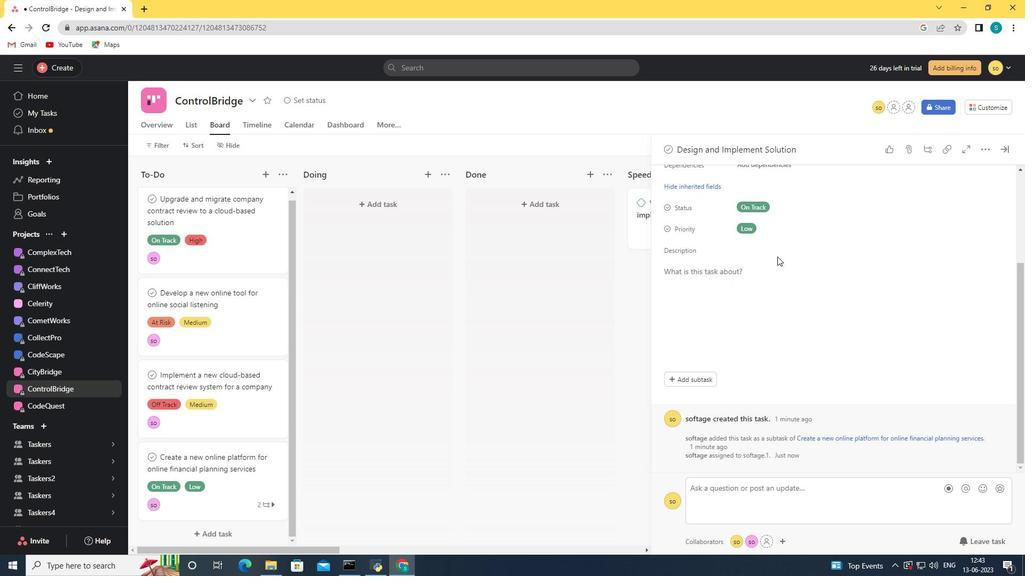 
Action: Mouse scrolled (777, 257) with delta (0, 0)
Screenshot: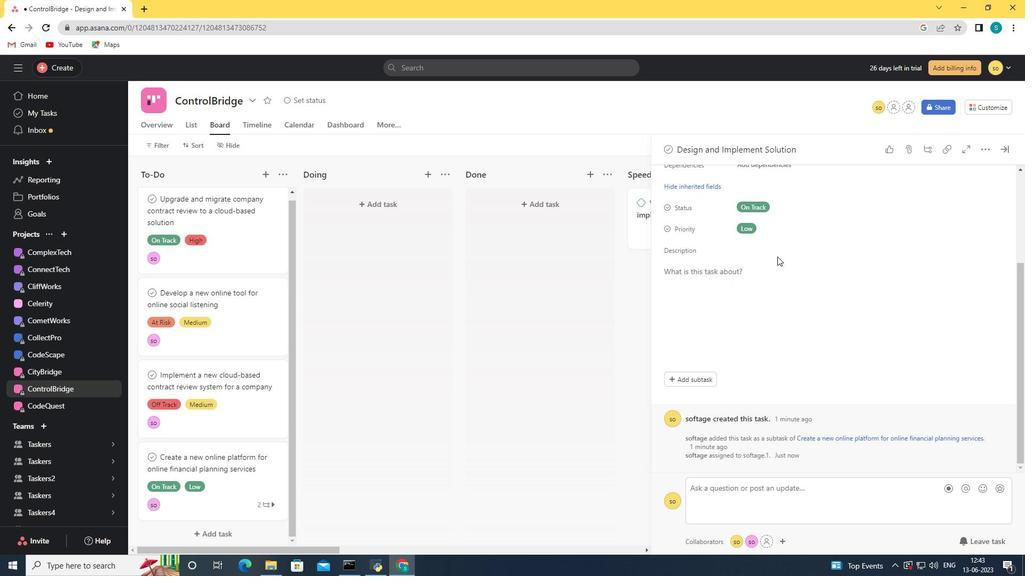 
Action: Mouse scrolled (777, 257) with delta (0, 0)
Screenshot: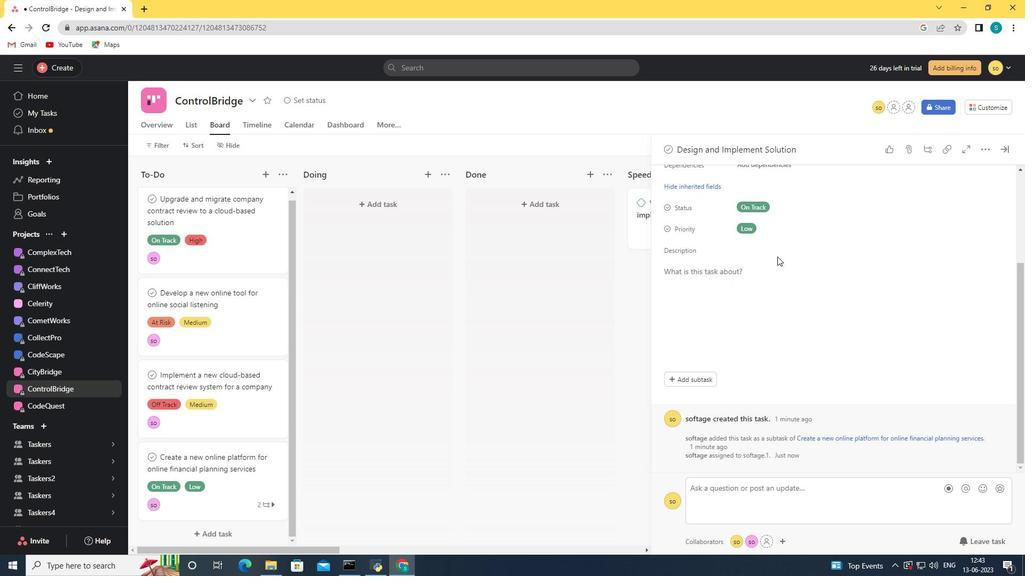 
Action: Mouse moved to (1002, 149)
Screenshot: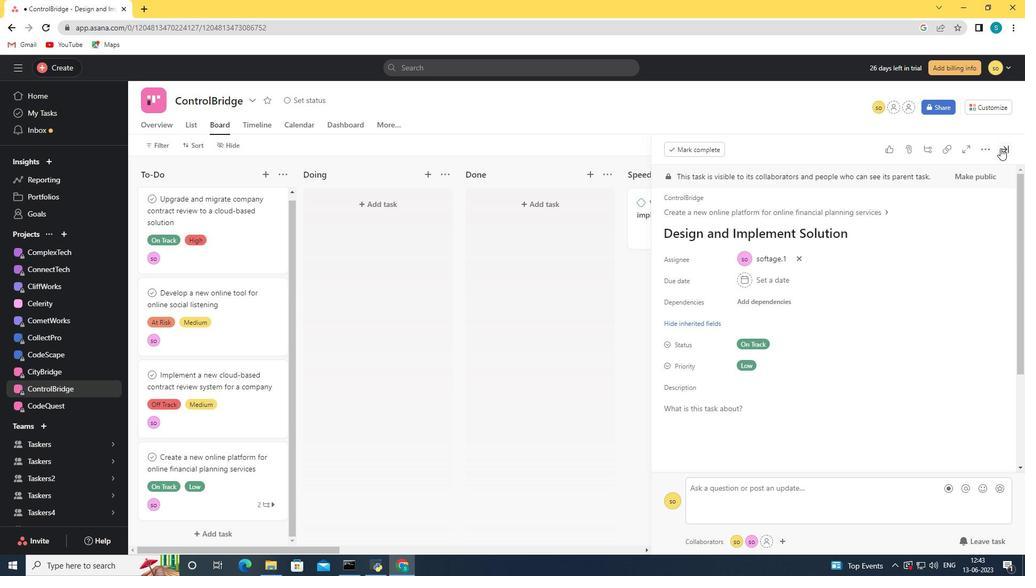 
Action: Mouse pressed left at (1002, 149)
Screenshot: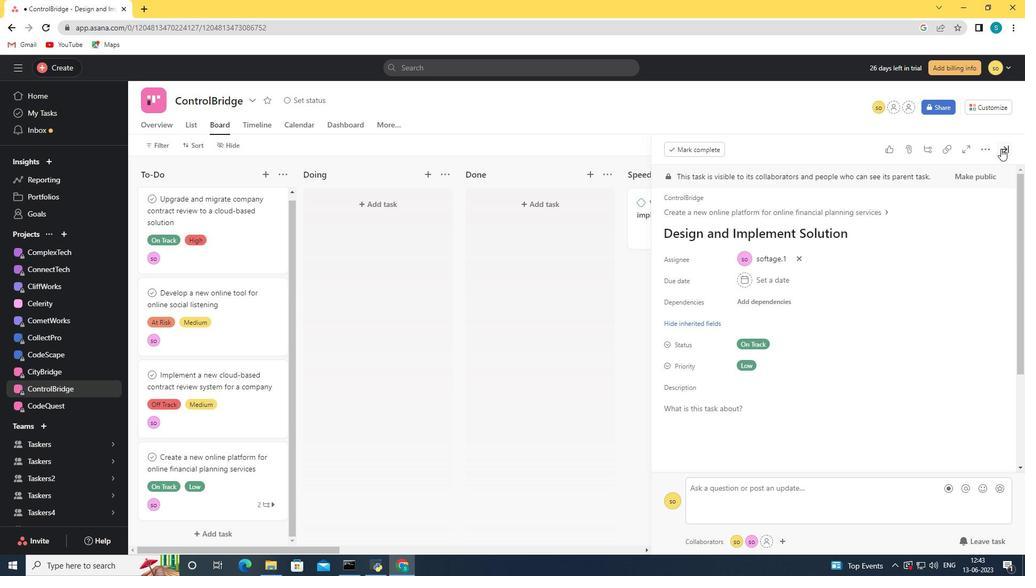 
Action: Mouse moved to (744, 261)
Screenshot: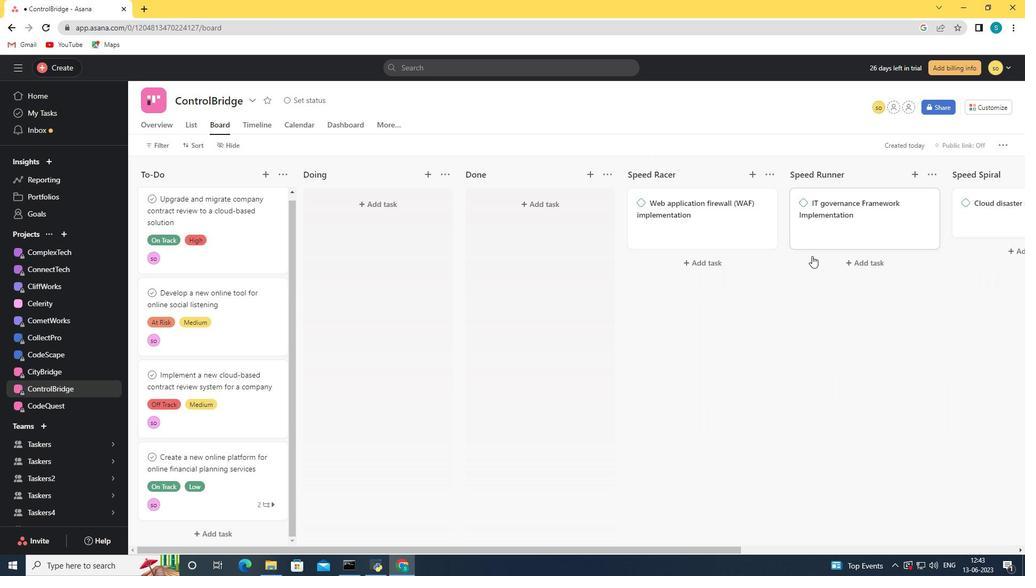 
Action: Mouse scrolled (744, 261) with delta (0, 0)
Screenshot: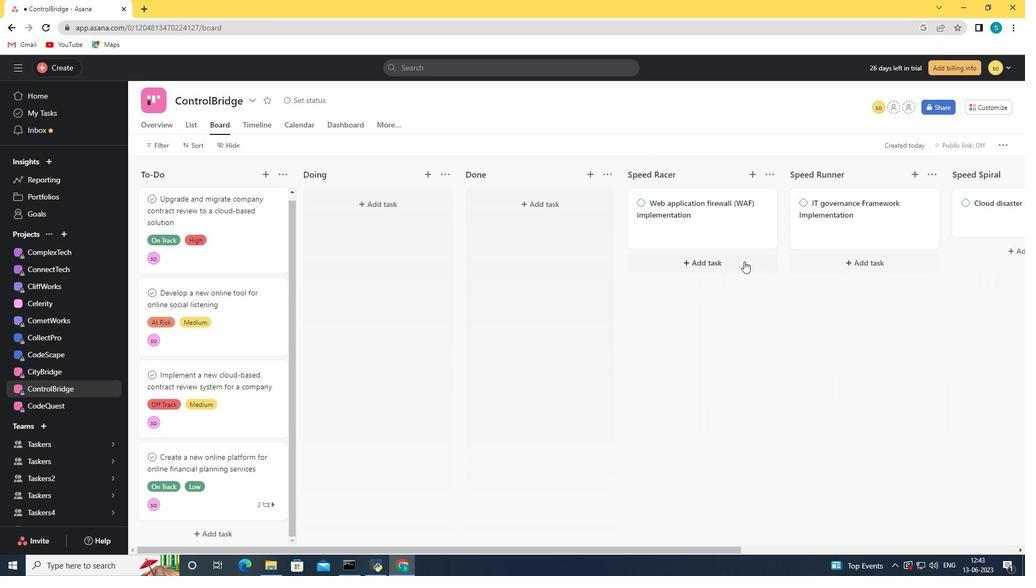 
Action: Mouse scrolled (744, 261) with delta (0, 0)
Screenshot: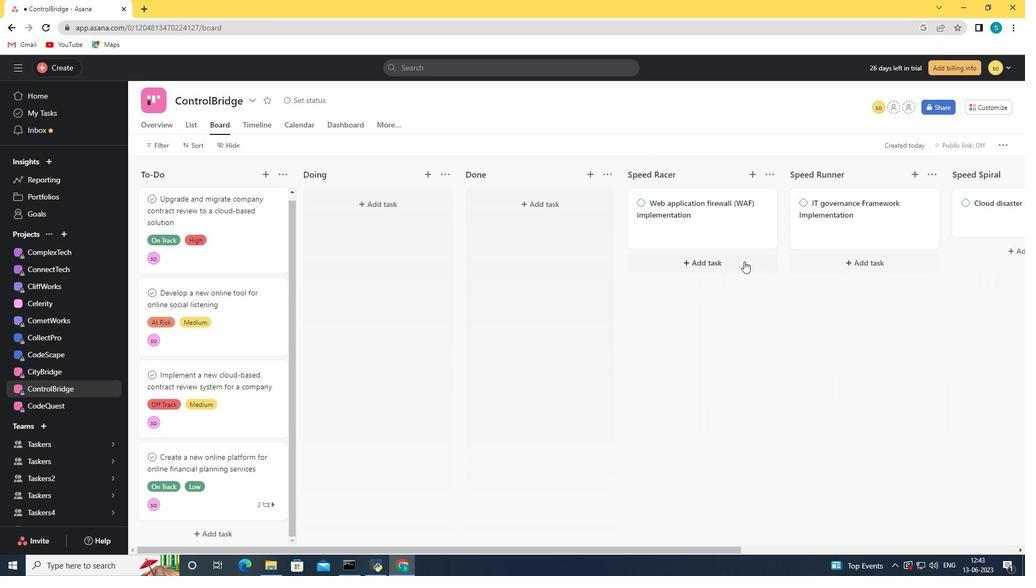 
Action: Mouse scrolled (744, 261) with delta (0, 0)
Screenshot: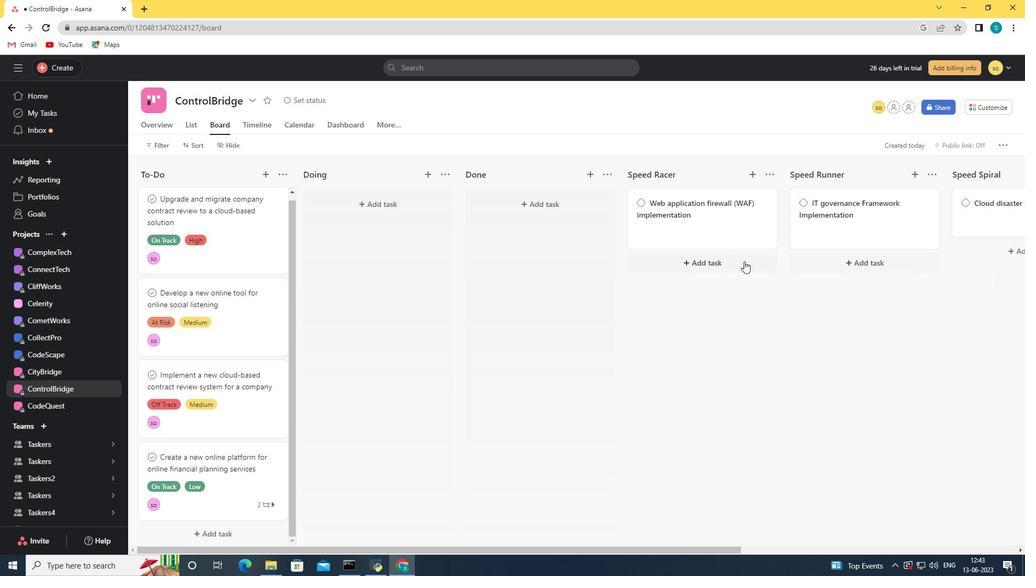 
Action: Mouse scrolled (744, 261) with delta (0, 0)
Screenshot: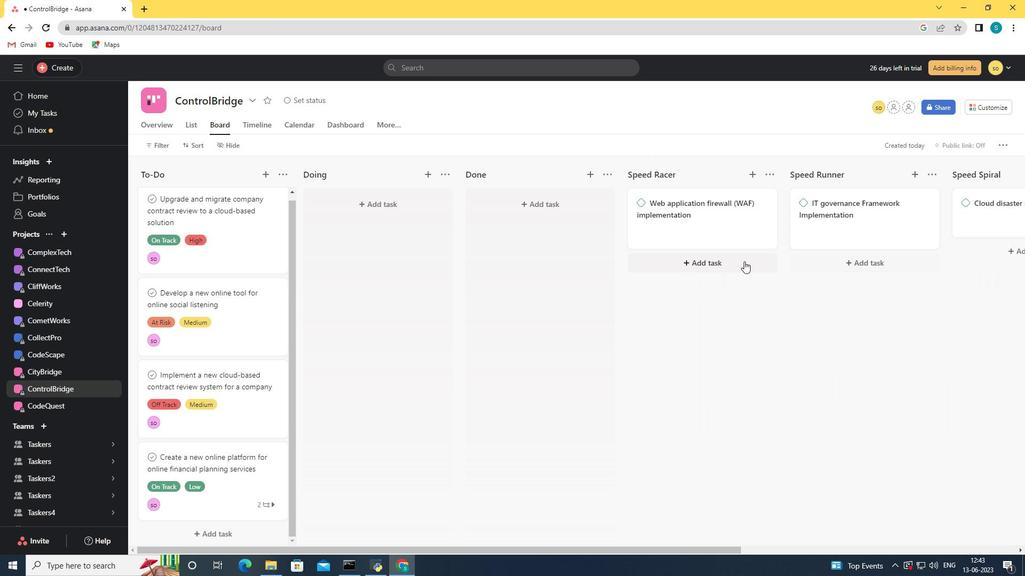 
Action: Mouse scrolled (744, 261) with delta (0, 0)
Screenshot: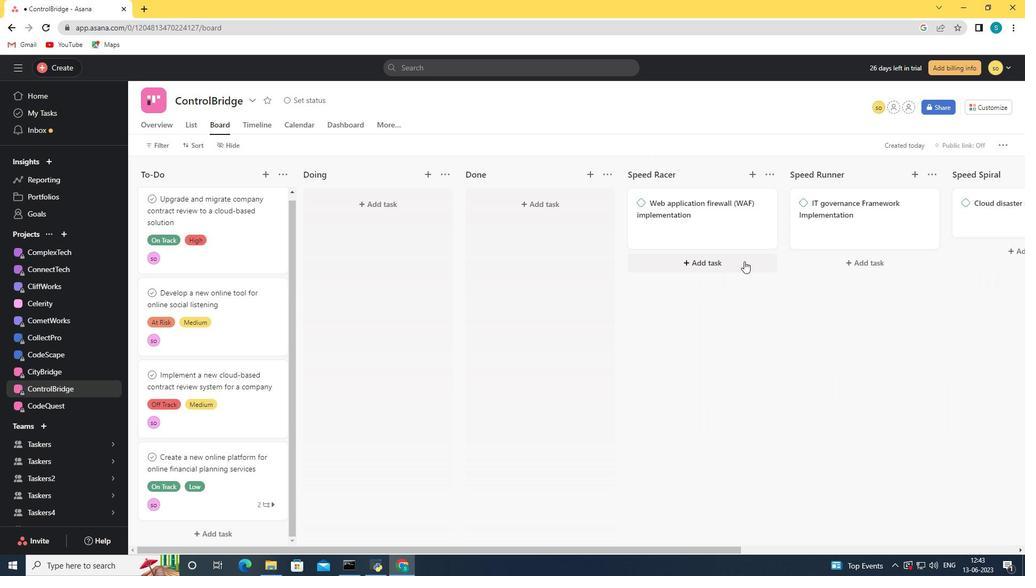
Action: Mouse scrolled (744, 262) with delta (0, 0)
Screenshot: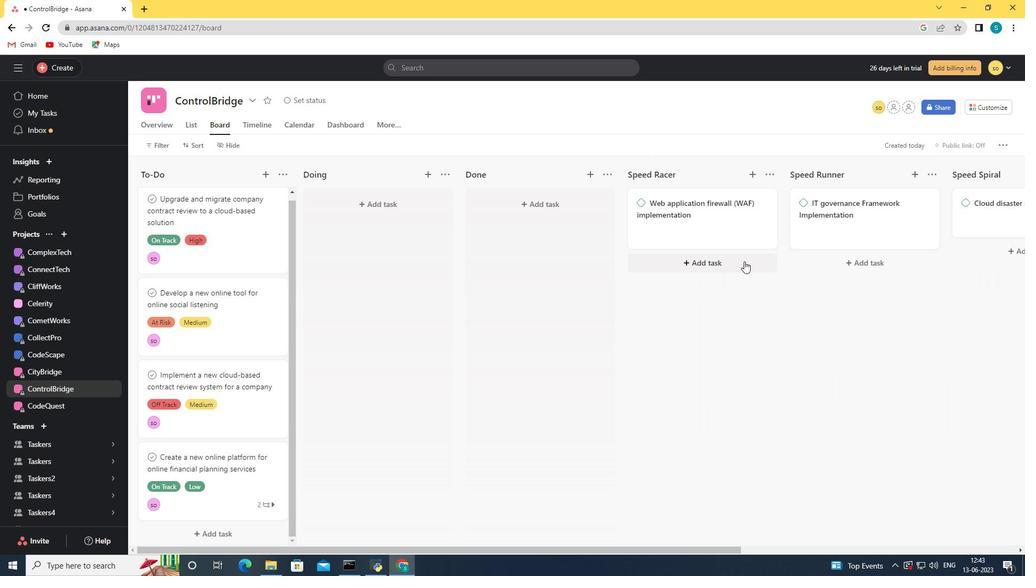 
Action: Mouse scrolled (744, 262) with delta (0, 0)
Screenshot: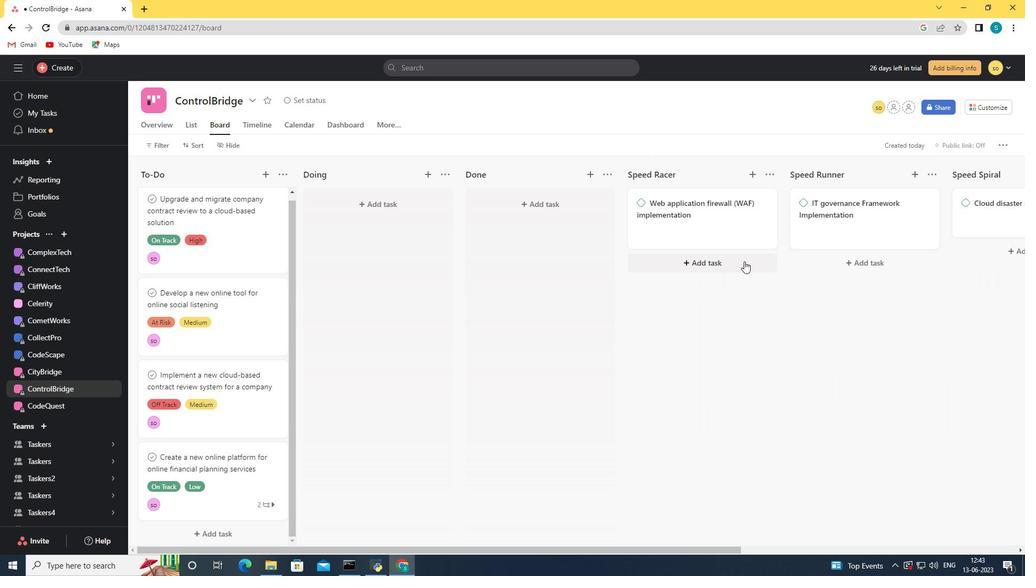 
Action: Mouse scrolled (744, 262) with delta (0, 0)
Screenshot: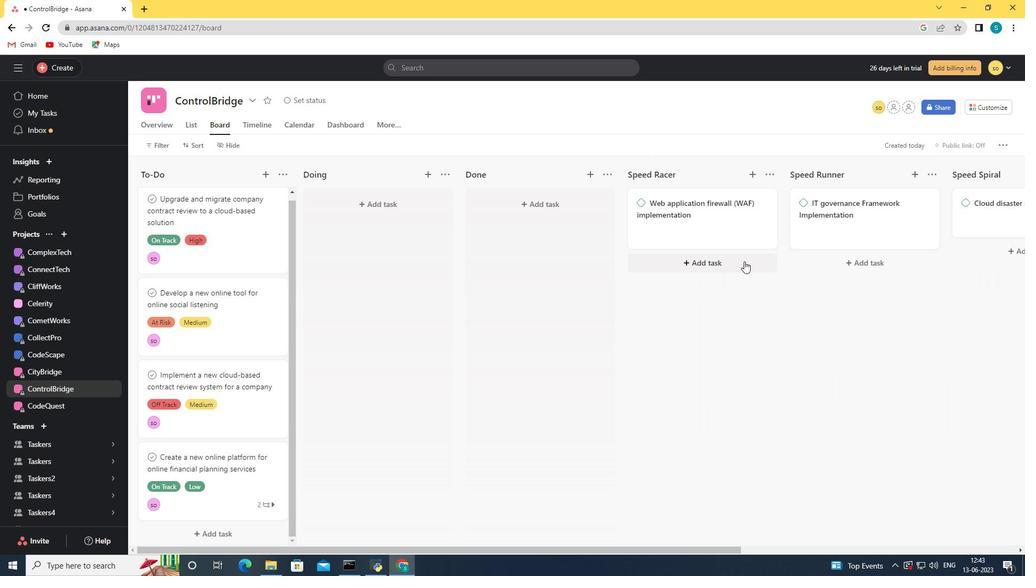 
Action: Mouse scrolled (744, 262) with delta (0, 0)
Screenshot: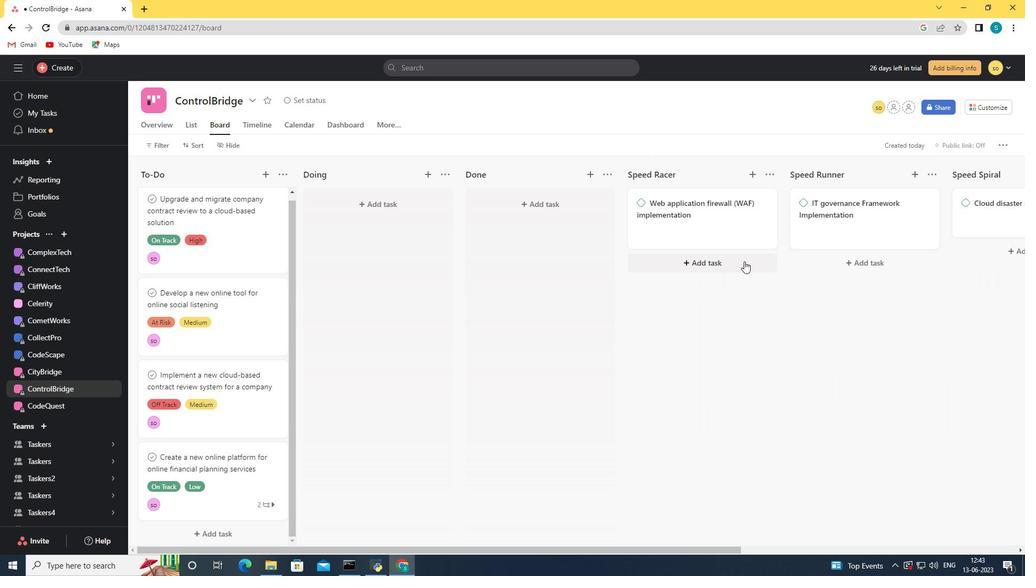 
Action: Mouse scrolled (744, 262) with delta (0, 0)
Screenshot: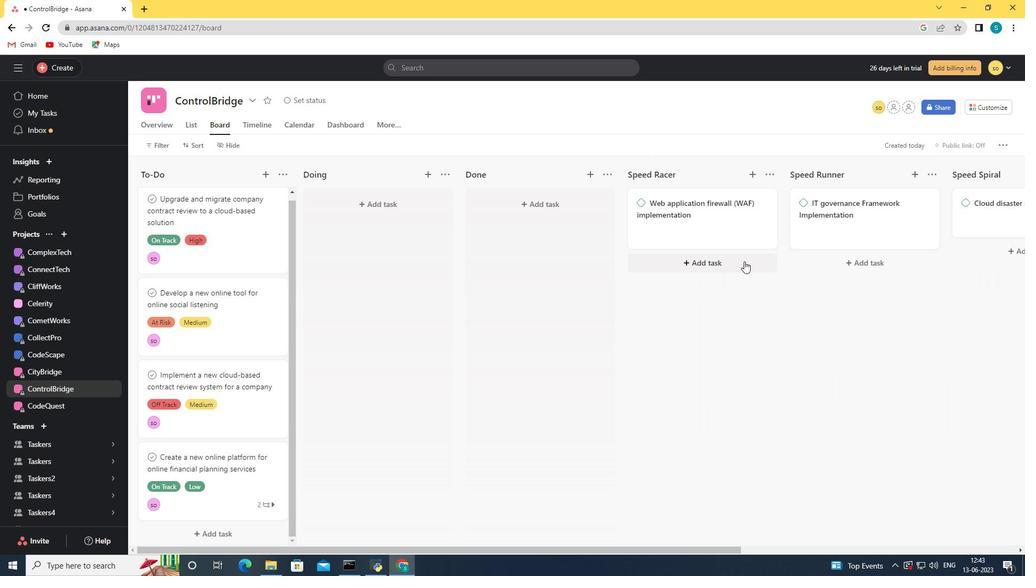 
